 Task: Research Airbnb properties in Phetchabun, Thailand from 12th  December, 2023 to 15th December, 2023 for 3 adults. Place can be entire room with 2 bedrooms having 3 beds and 1 bathroom. Property type can be flat.
Action: Mouse moved to (448, 245)
Screenshot: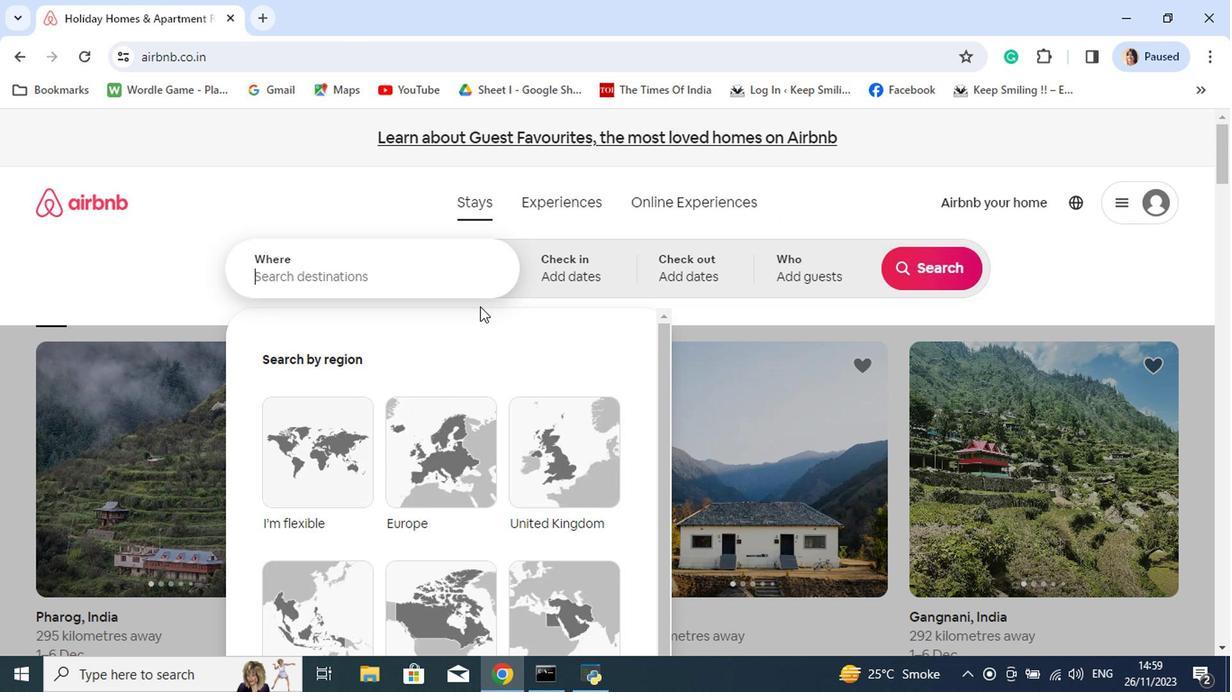 
Action: Mouse pressed left at (448, 245)
Screenshot: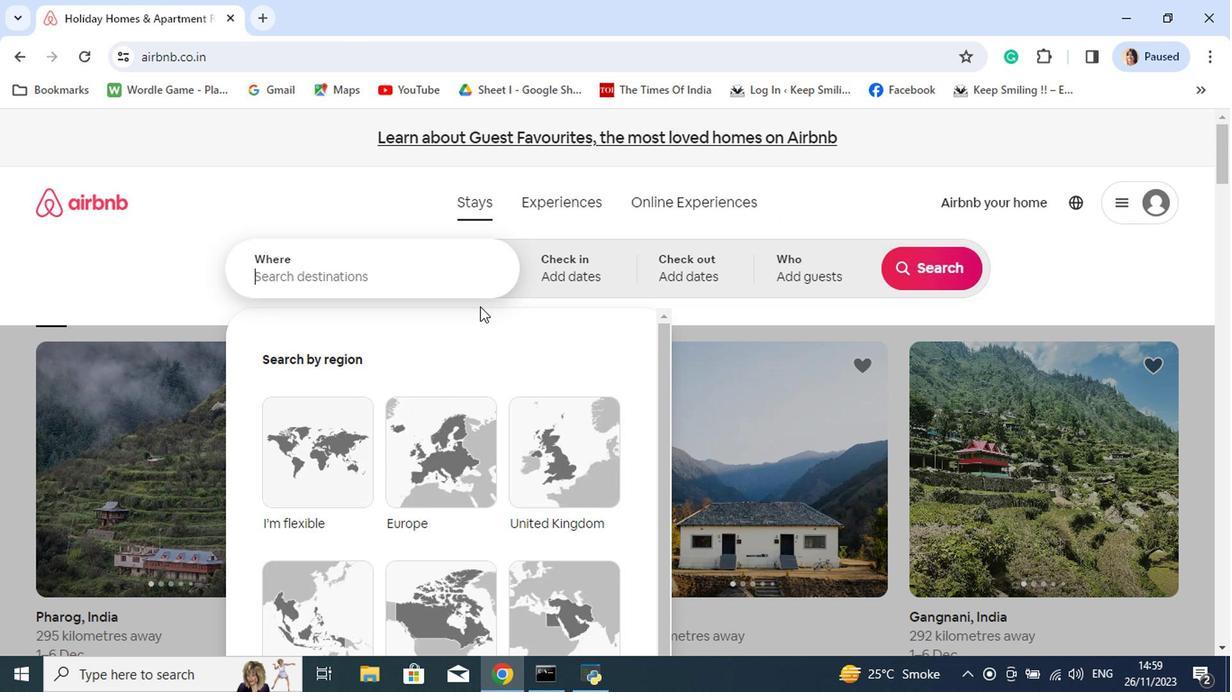 
Action: Mouse moved to (442, 319)
Screenshot: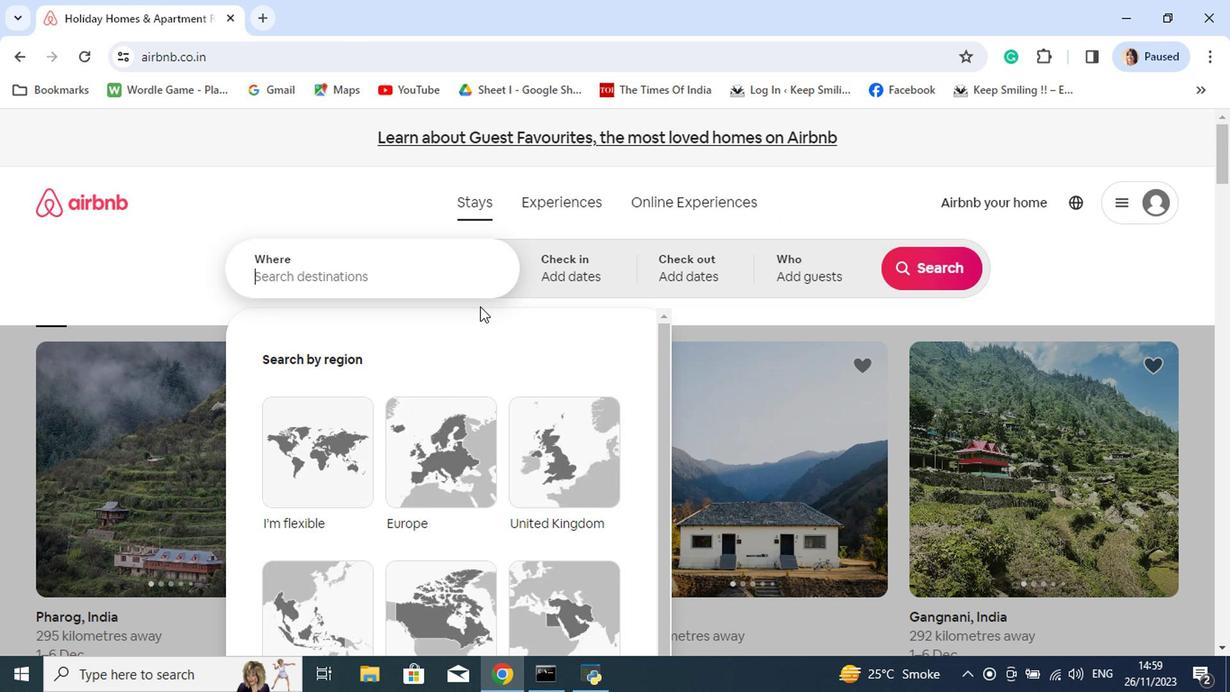 
Action: Key pressed <Key.shift_r>Phet
Screenshot: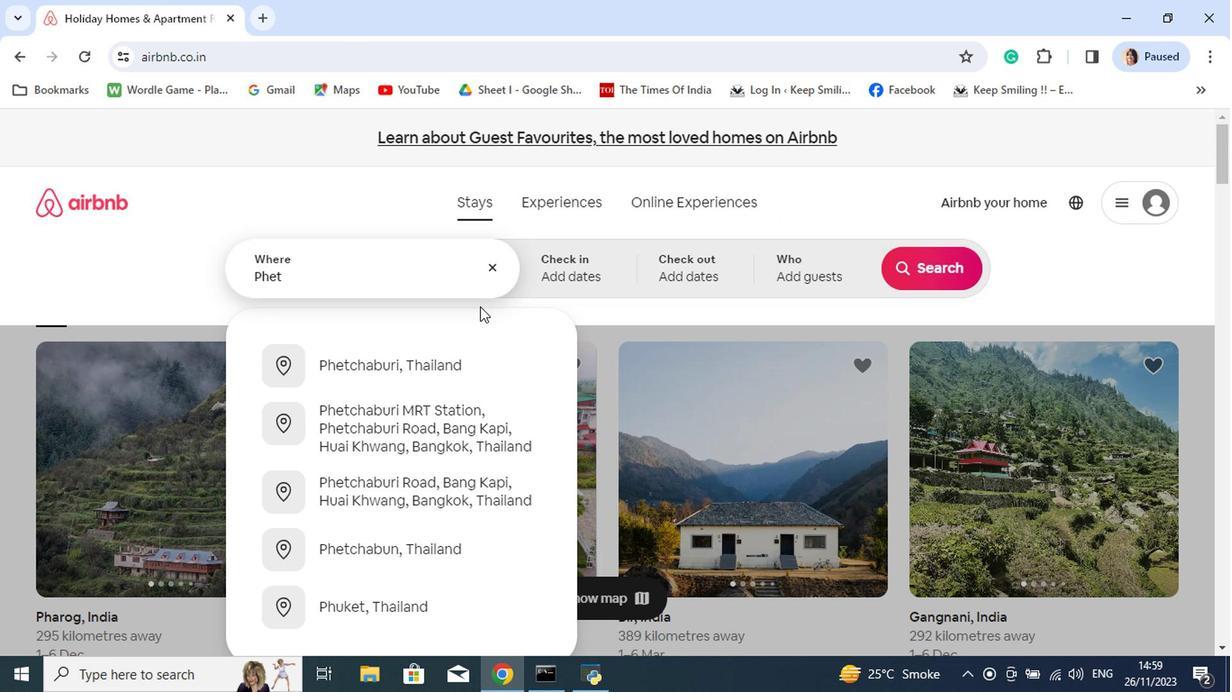 
Action: Mouse moved to (392, 489)
Screenshot: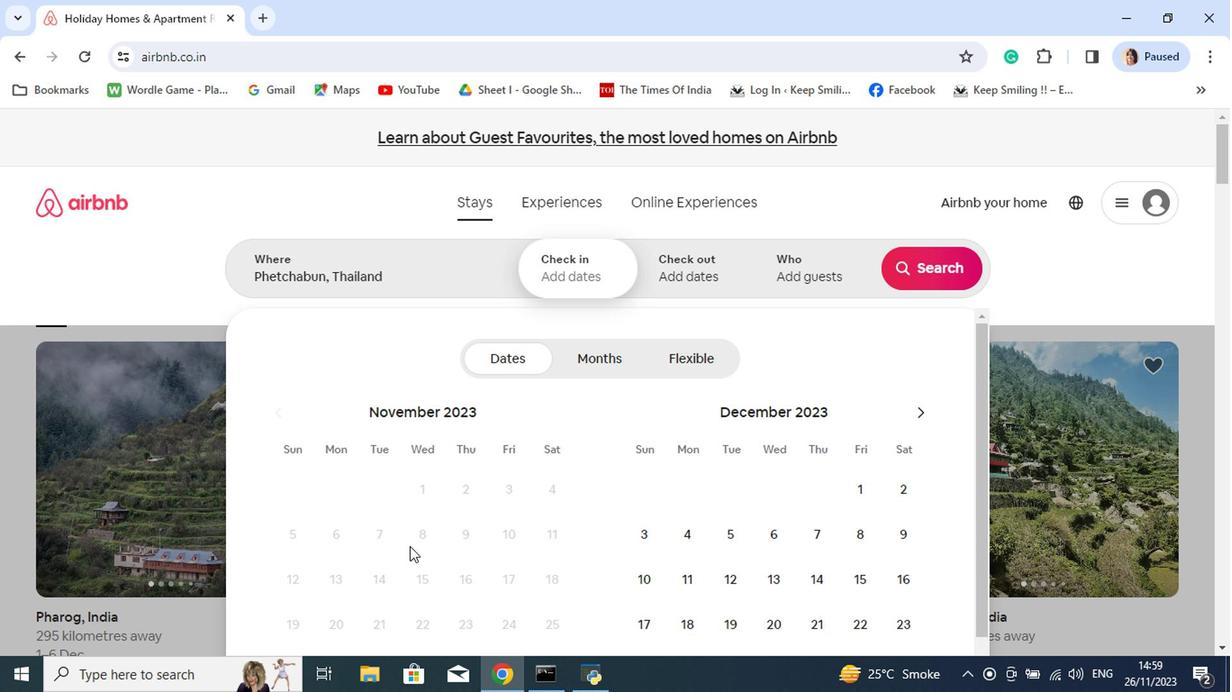 
Action: Mouse pressed left at (392, 489)
Screenshot: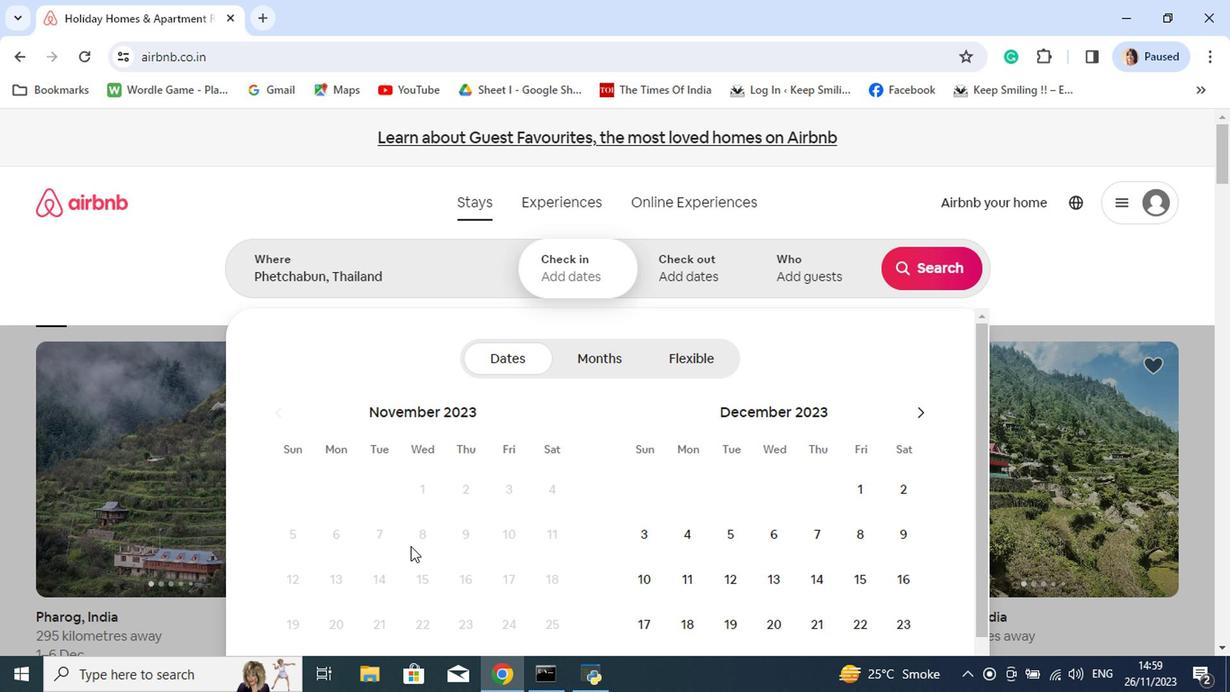
Action: Mouse moved to (620, 520)
Screenshot: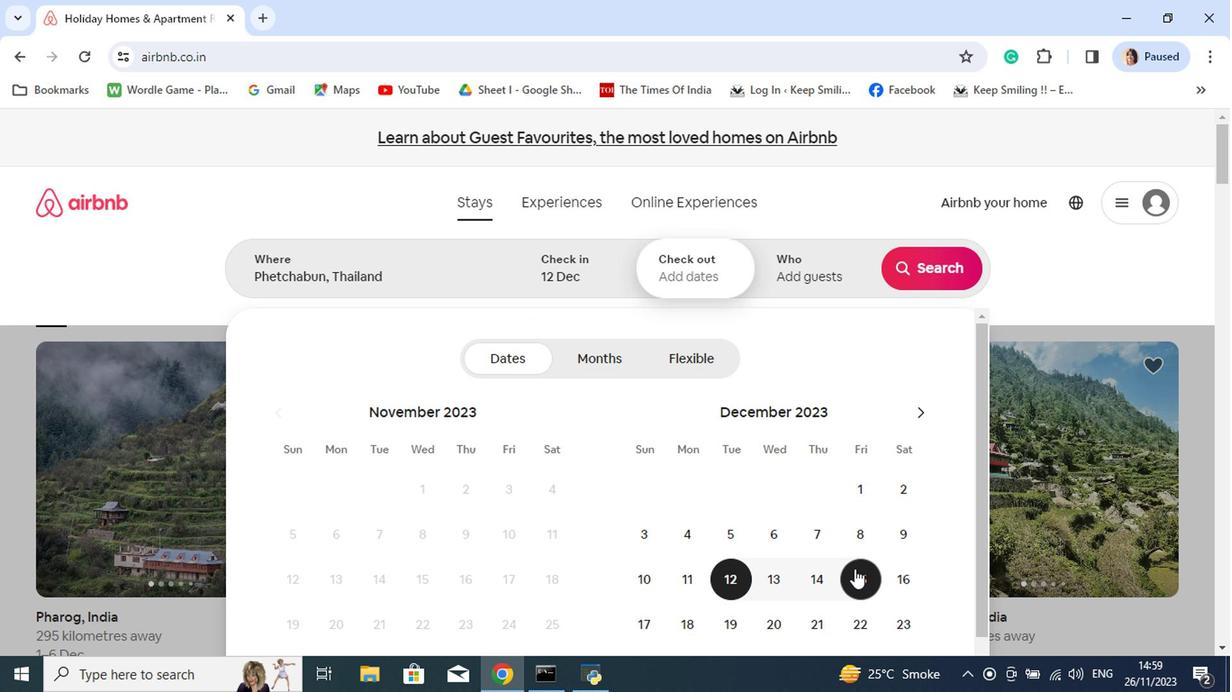 
Action: Mouse pressed left at (620, 520)
Screenshot: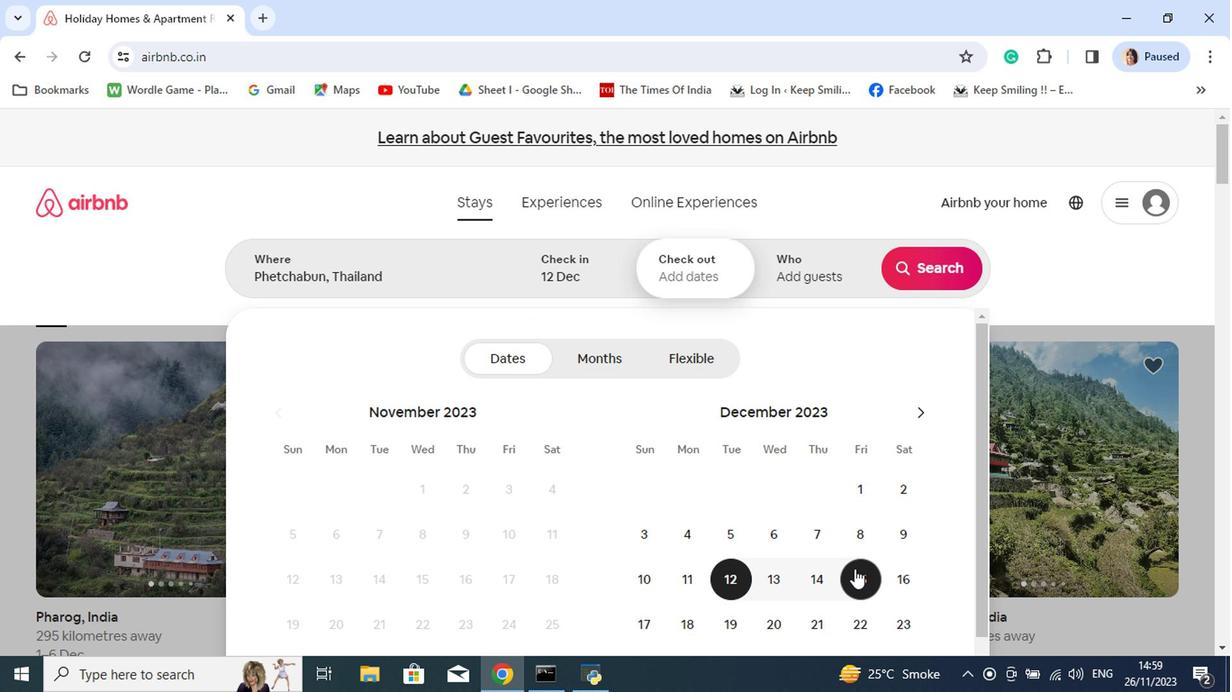 
Action: Mouse moved to (709, 505)
Screenshot: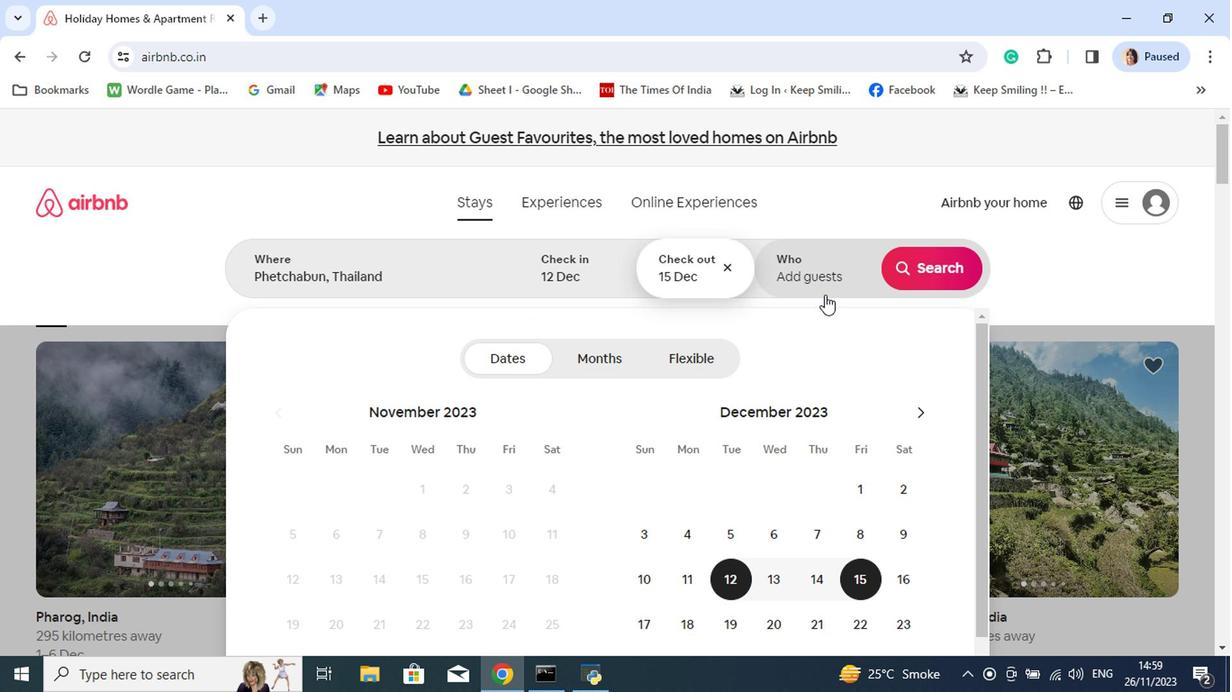
Action: Mouse pressed left at (709, 505)
Screenshot: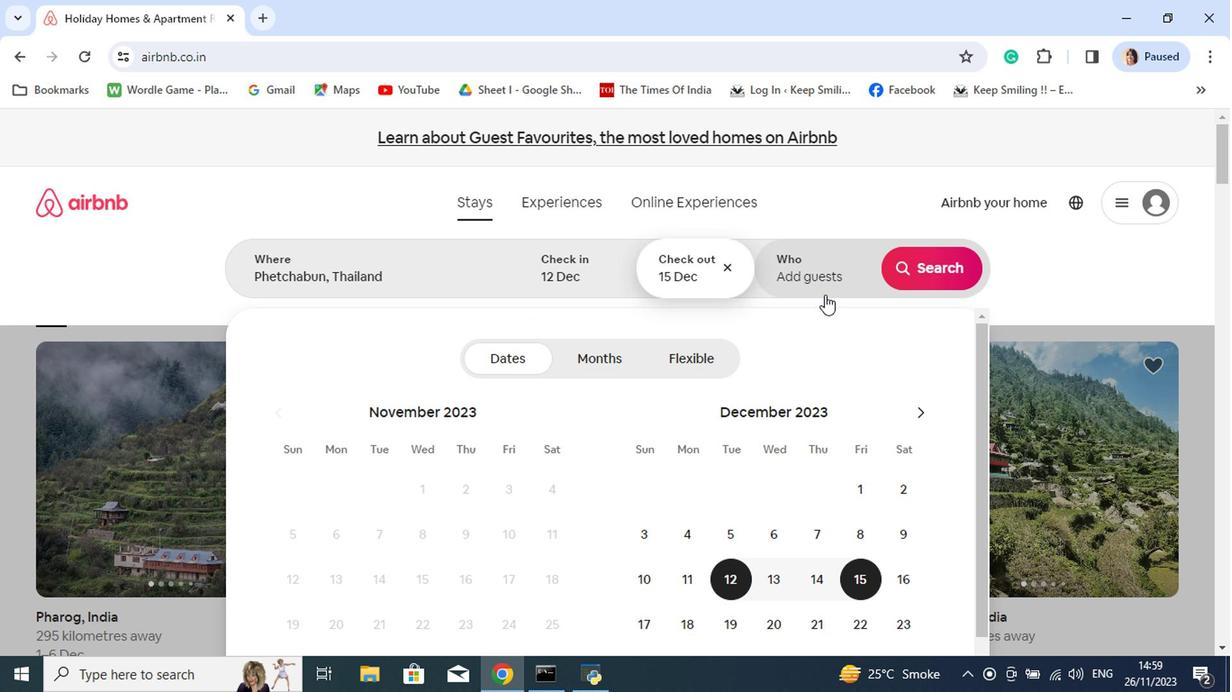 
Action: Mouse moved to (678, 290)
Screenshot: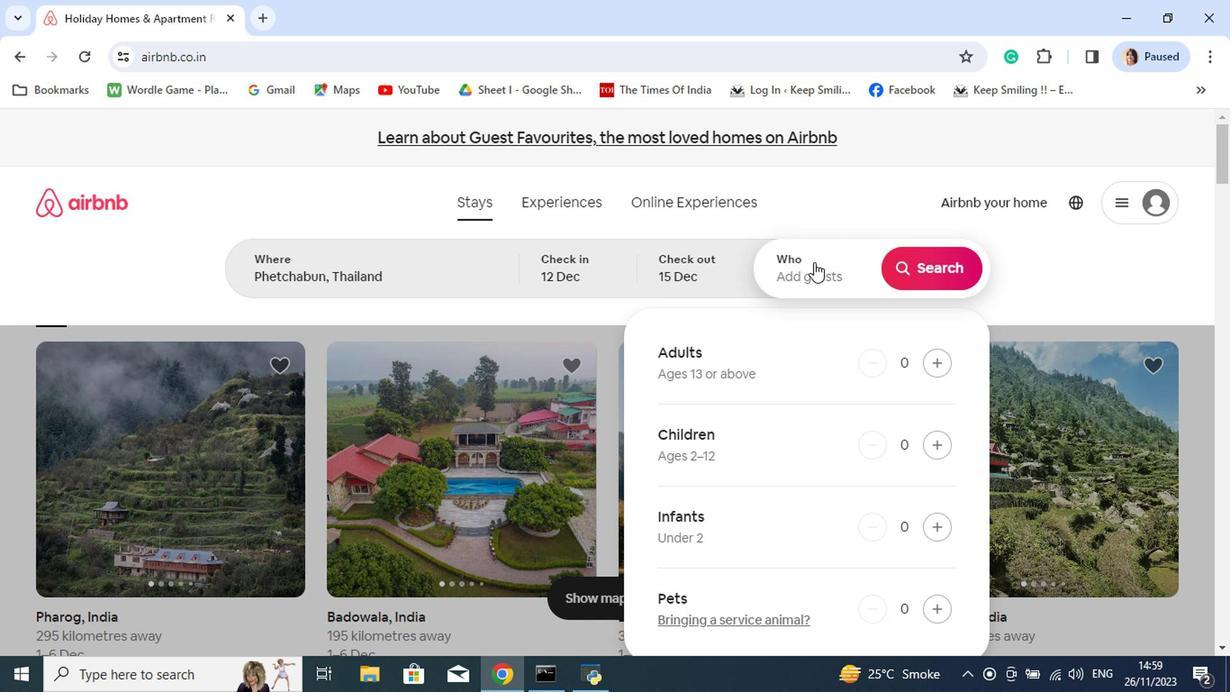 
Action: Mouse pressed left at (678, 290)
Screenshot: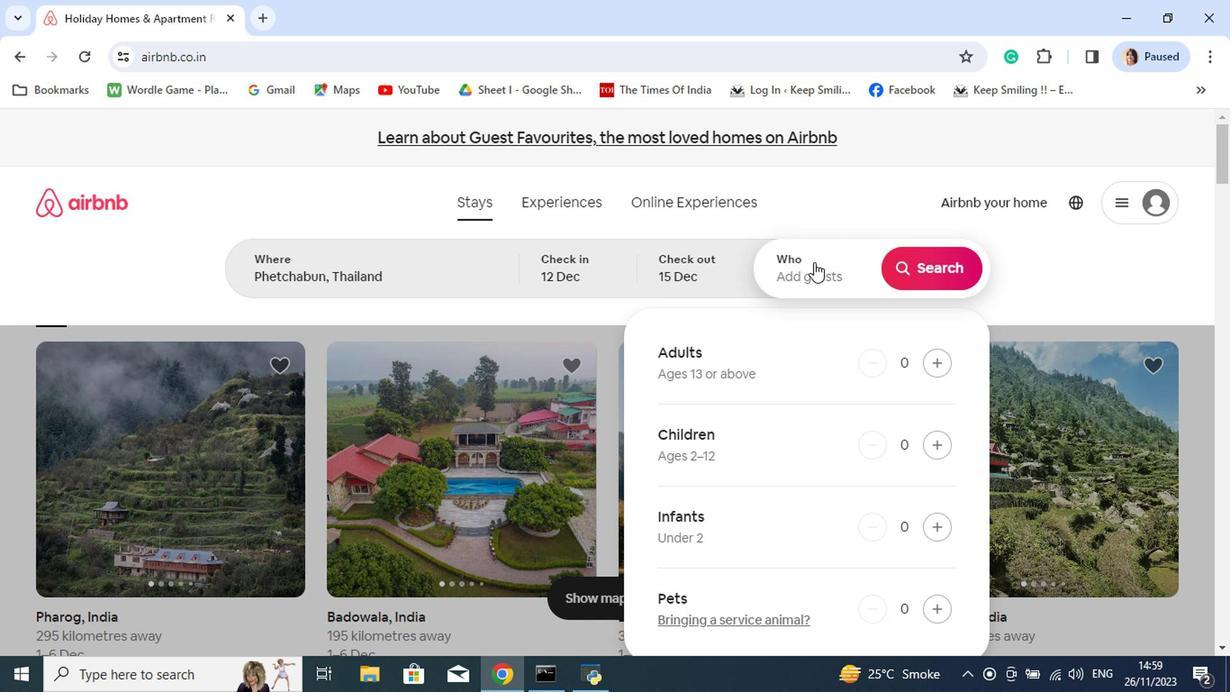 
Action: Mouse moved to (767, 361)
Screenshot: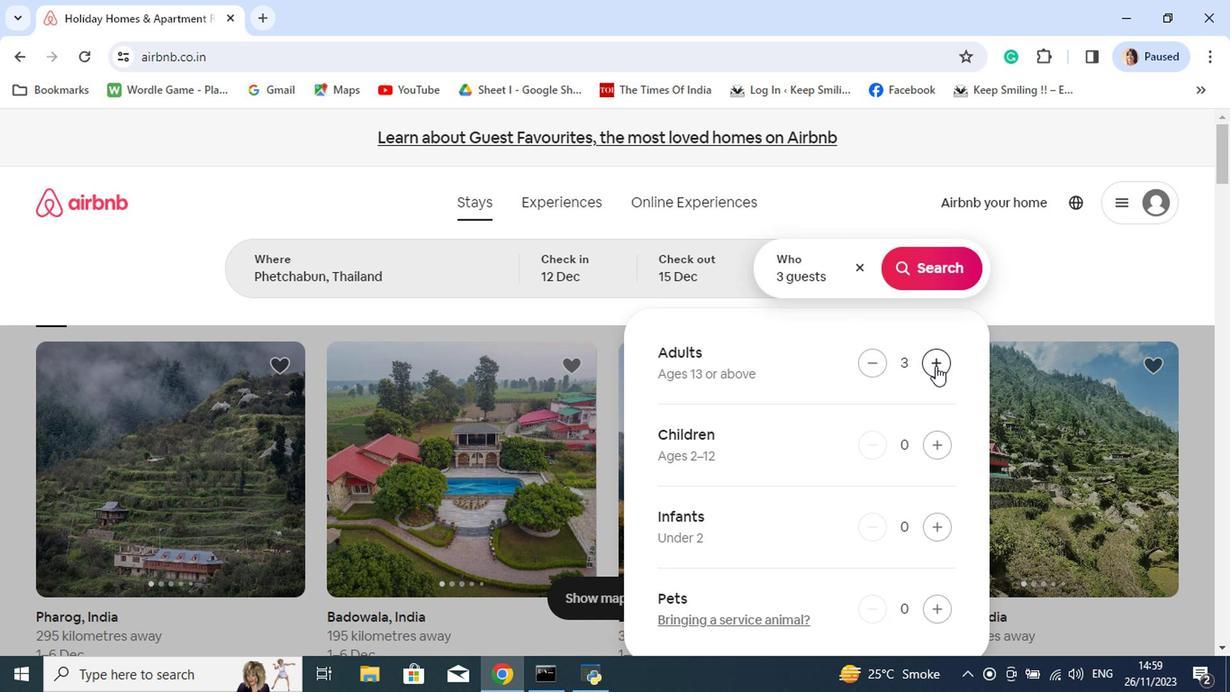 
Action: Mouse pressed left at (767, 361)
Screenshot: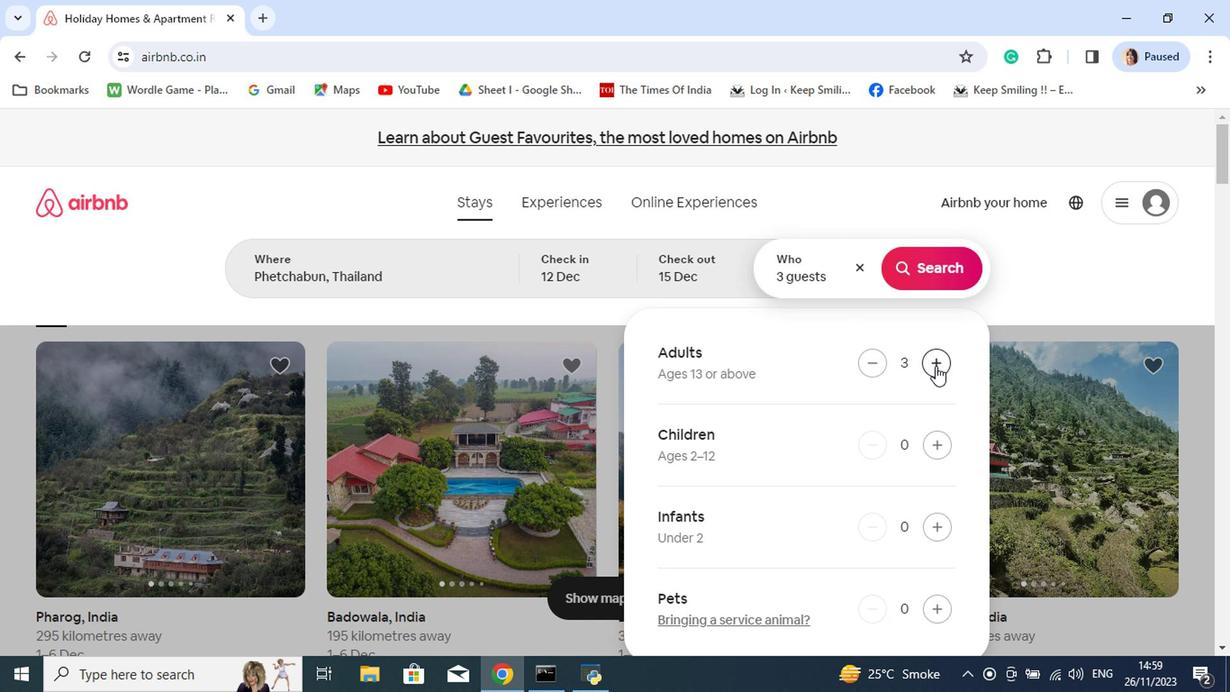 
Action: Mouse pressed left at (767, 361)
Screenshot: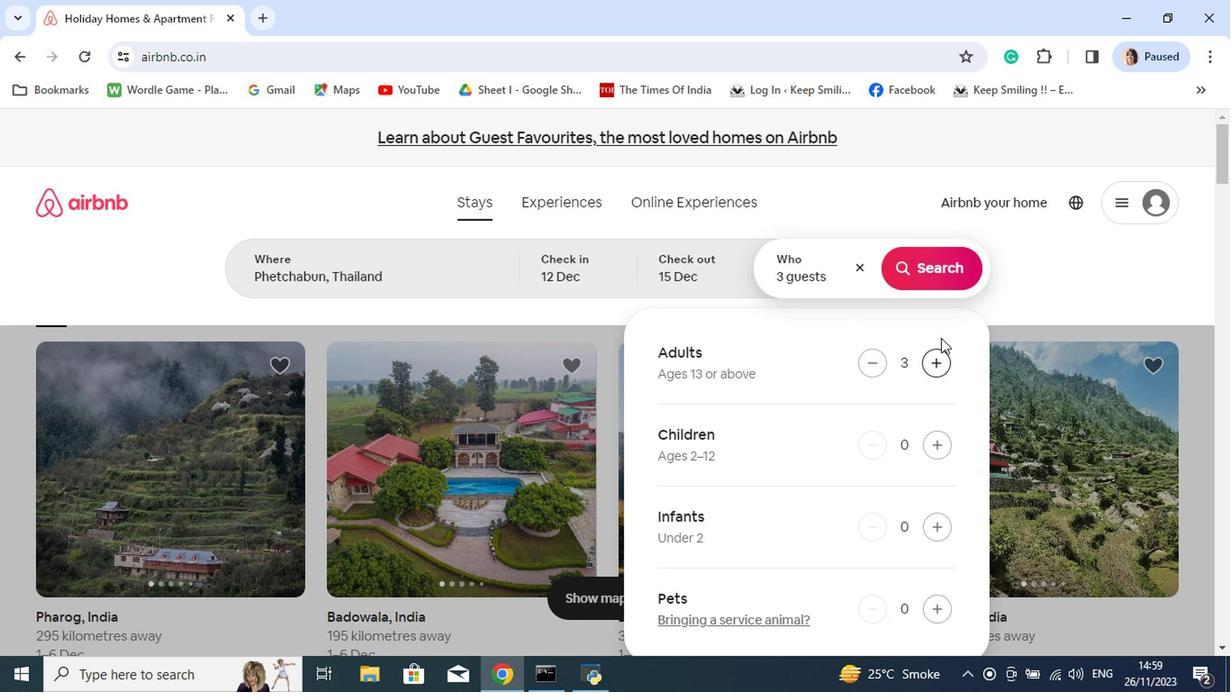 
Action: Mouse pressed left at (767, 361)
Screenshot: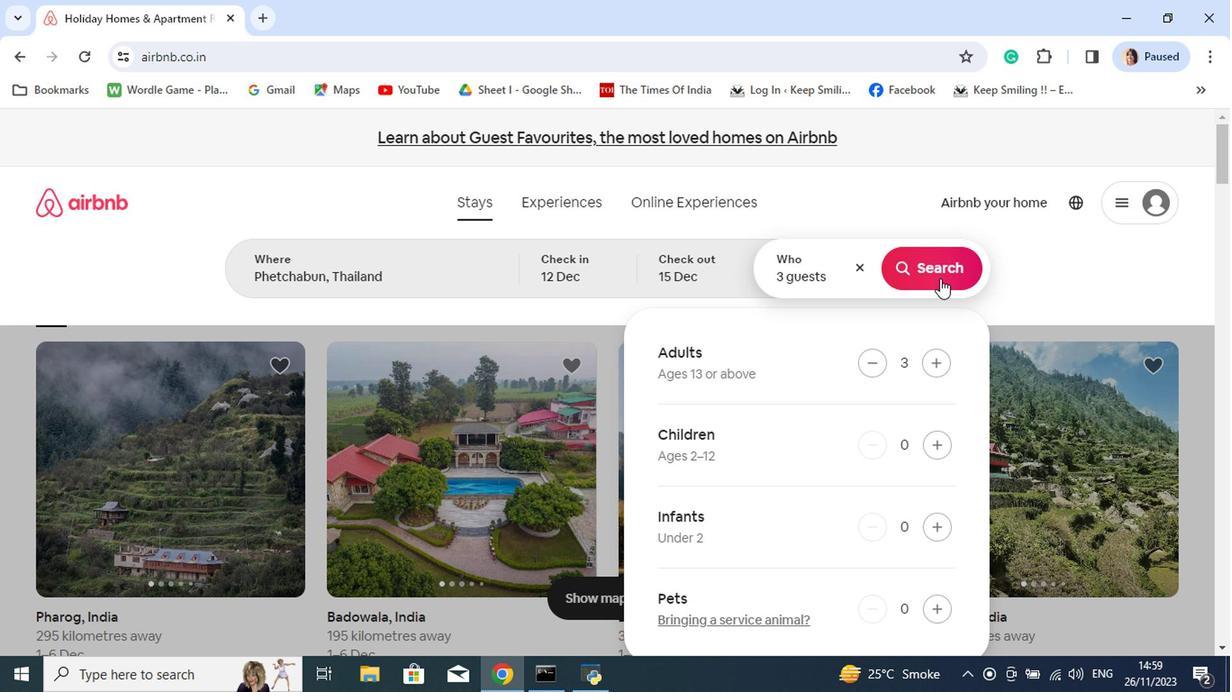 
Action: Mouse moved to (770, 299)
Screenshot: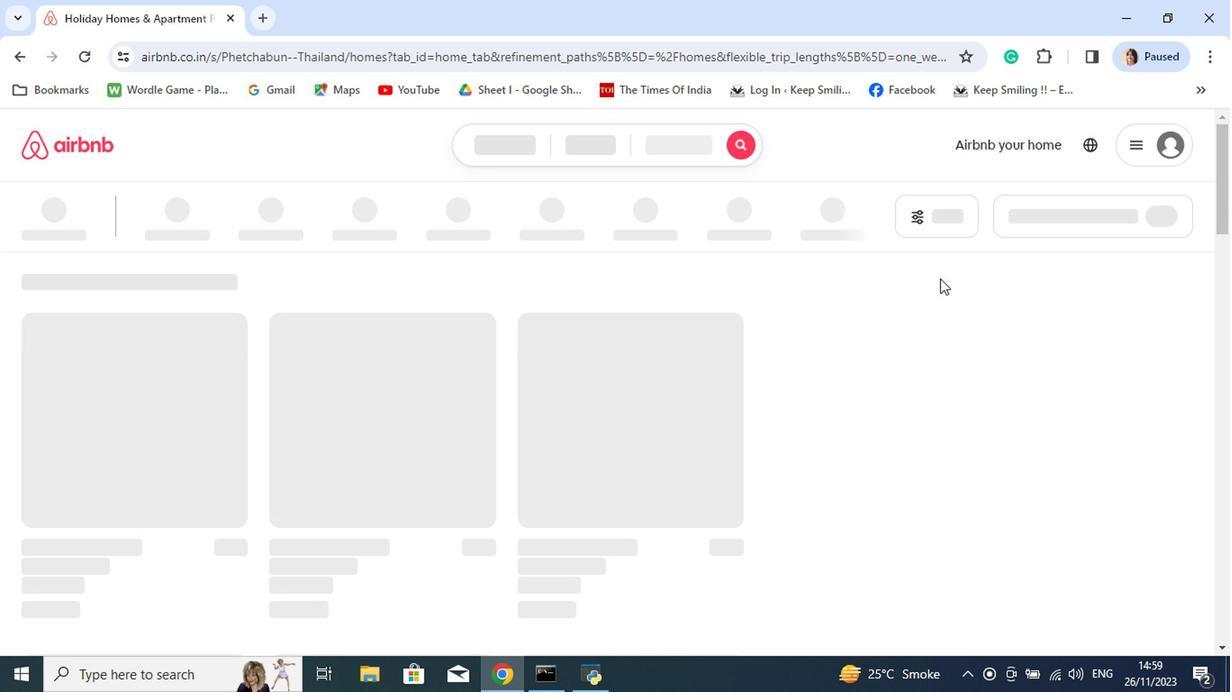
Action: Mouse pressed left at (770, 299)
Screenshot: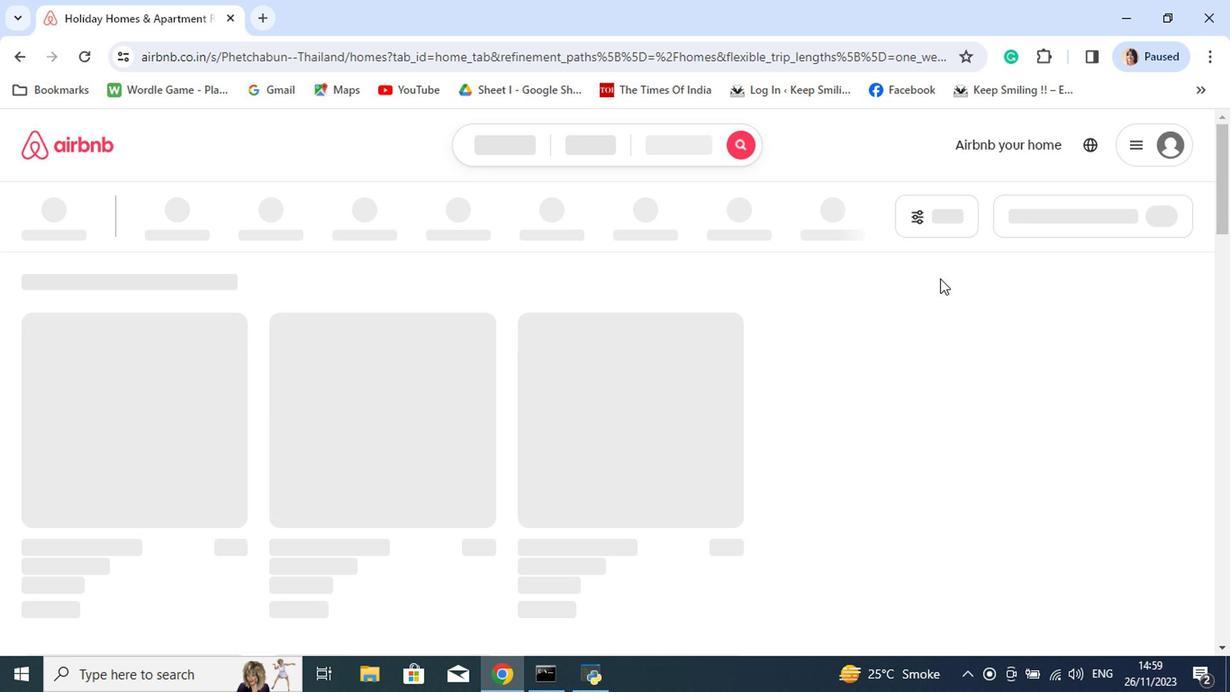 
Action: Mouse moved to (781, 258)
Screenshot: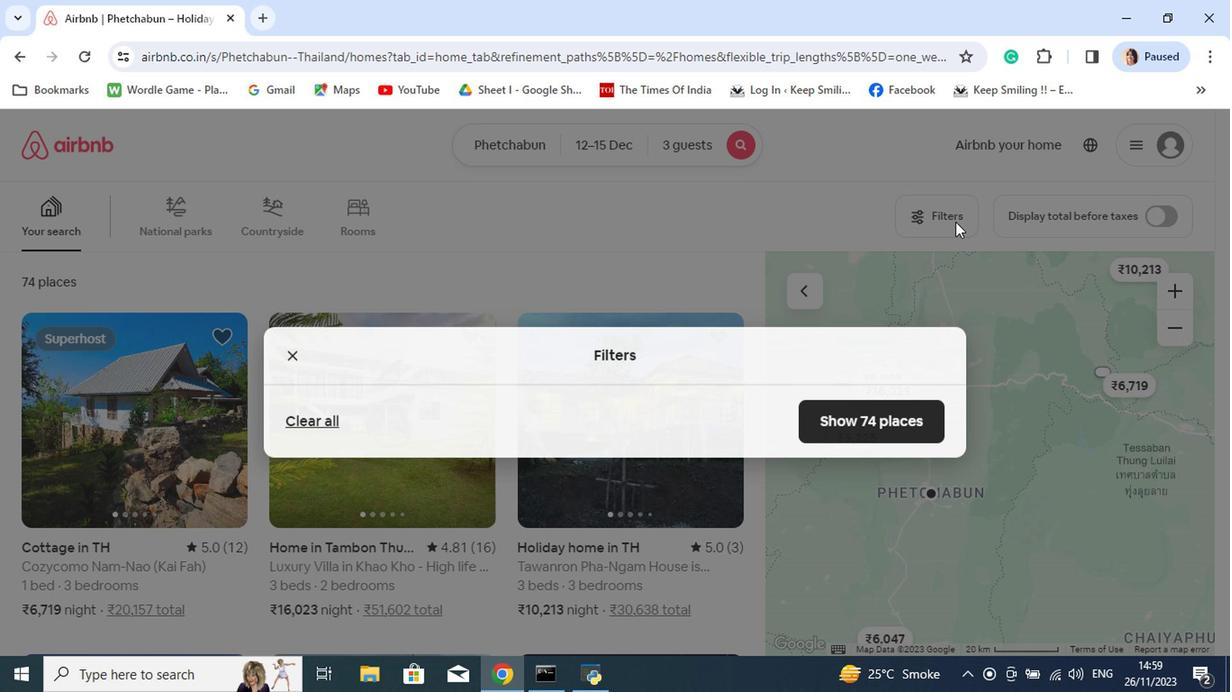 
Action: Mouse pressed left at (781, 258)
Screenshot: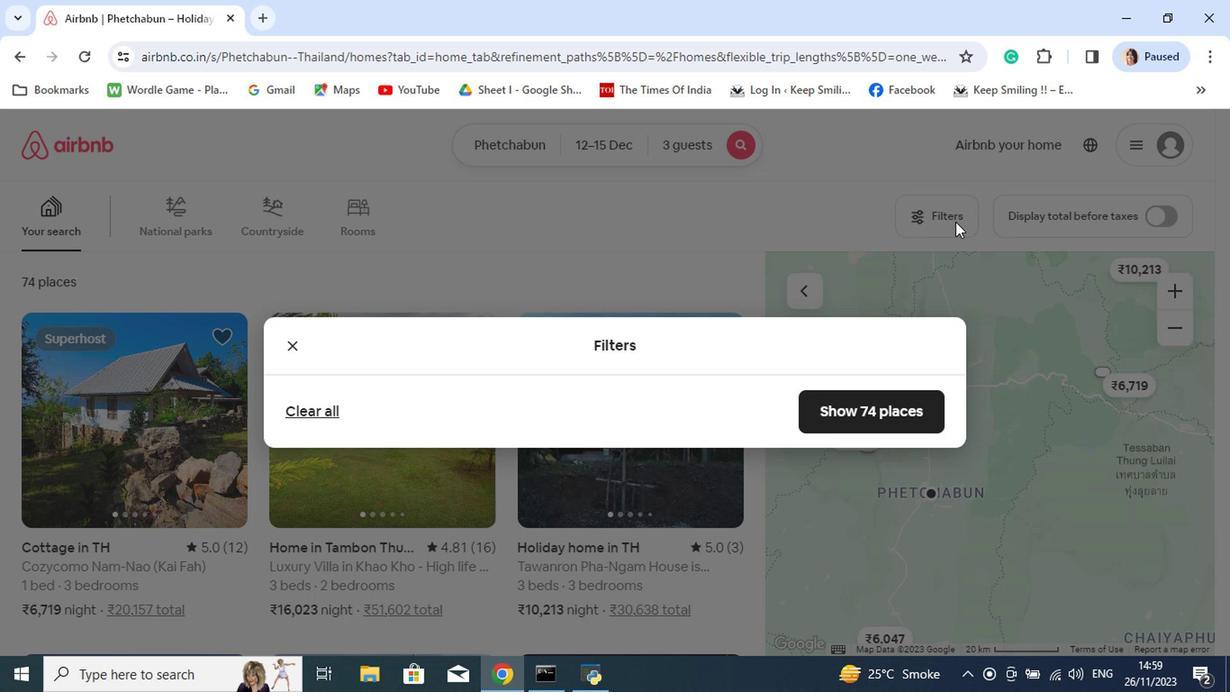 
Action: Mouse moved to (781, 258)
Screenshot: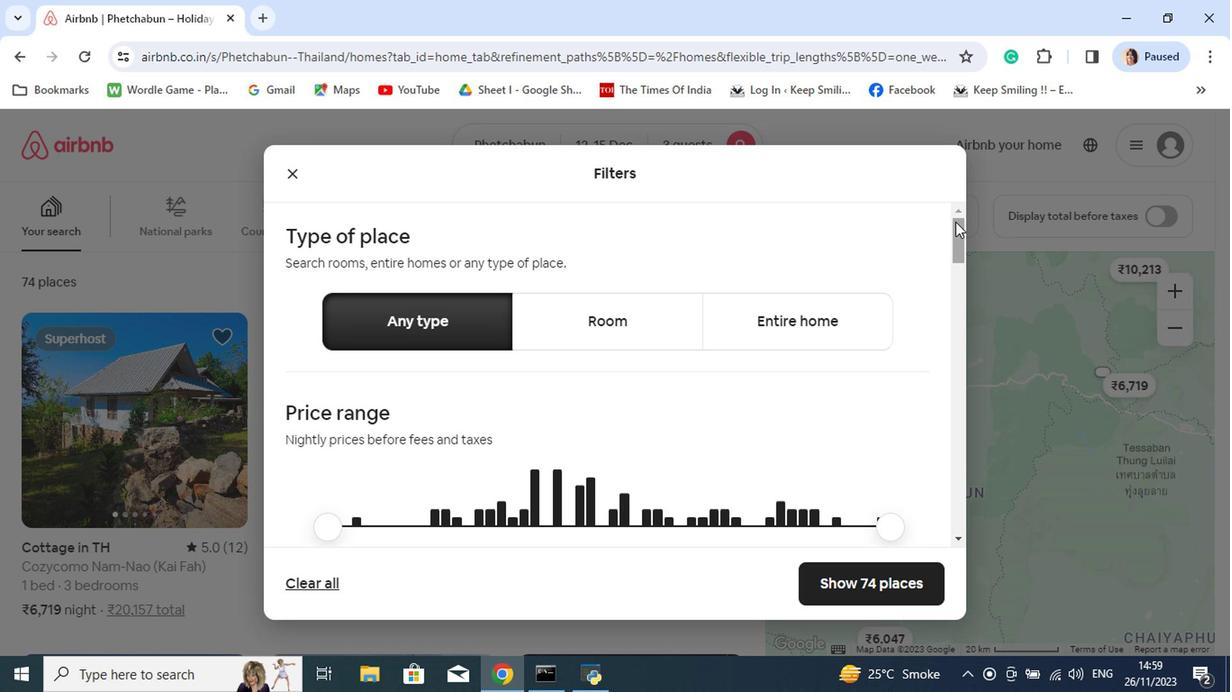 
Action: Mouse pressed left at (781, 258)
Screenshot: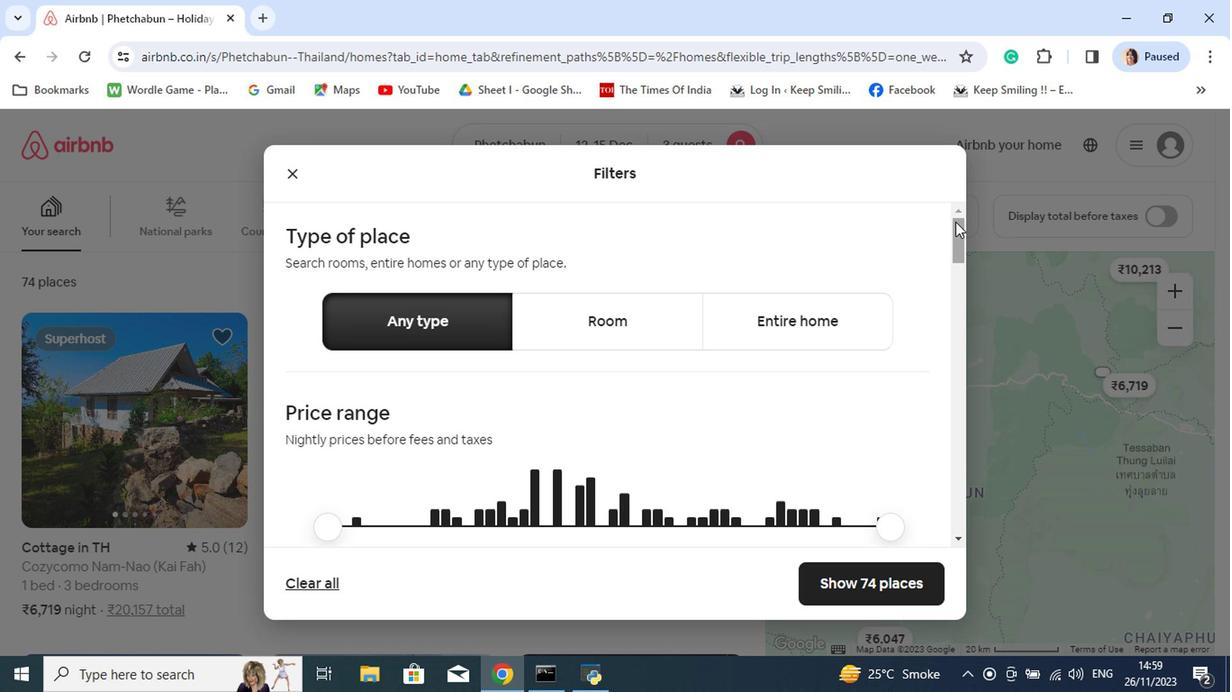 
Action: Mouse moved to (789, 262)
Screenshot: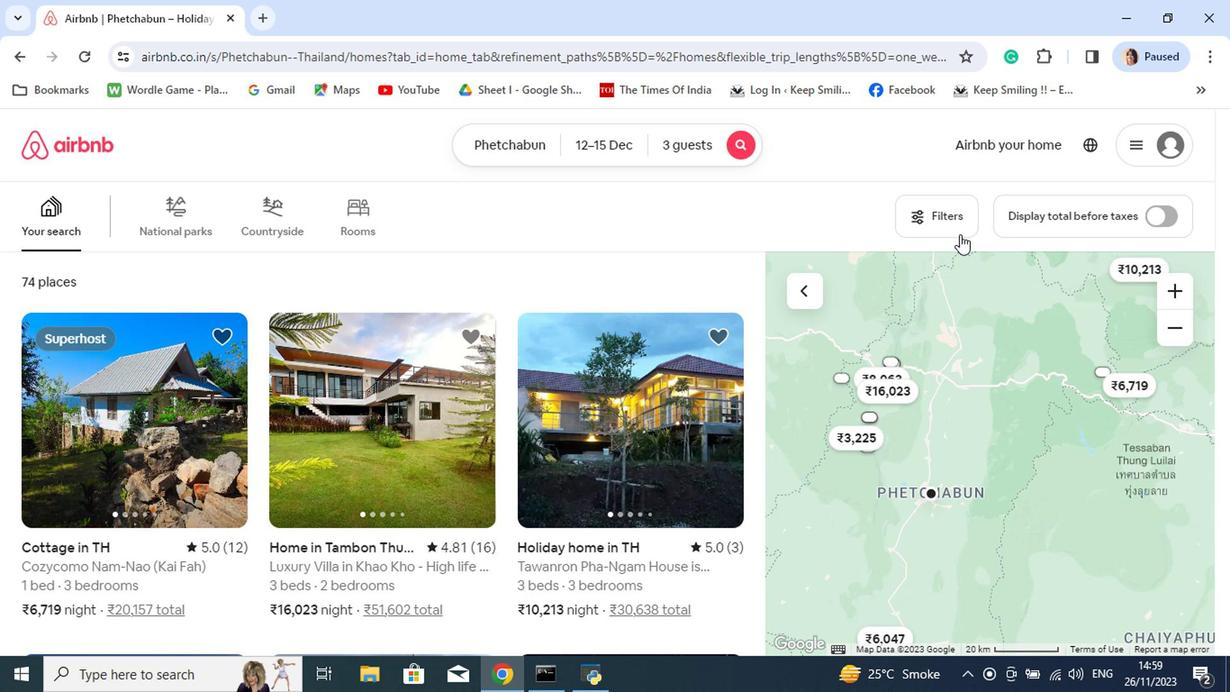 
Action: Mouse pressed left at (789, 262)
Screenshot: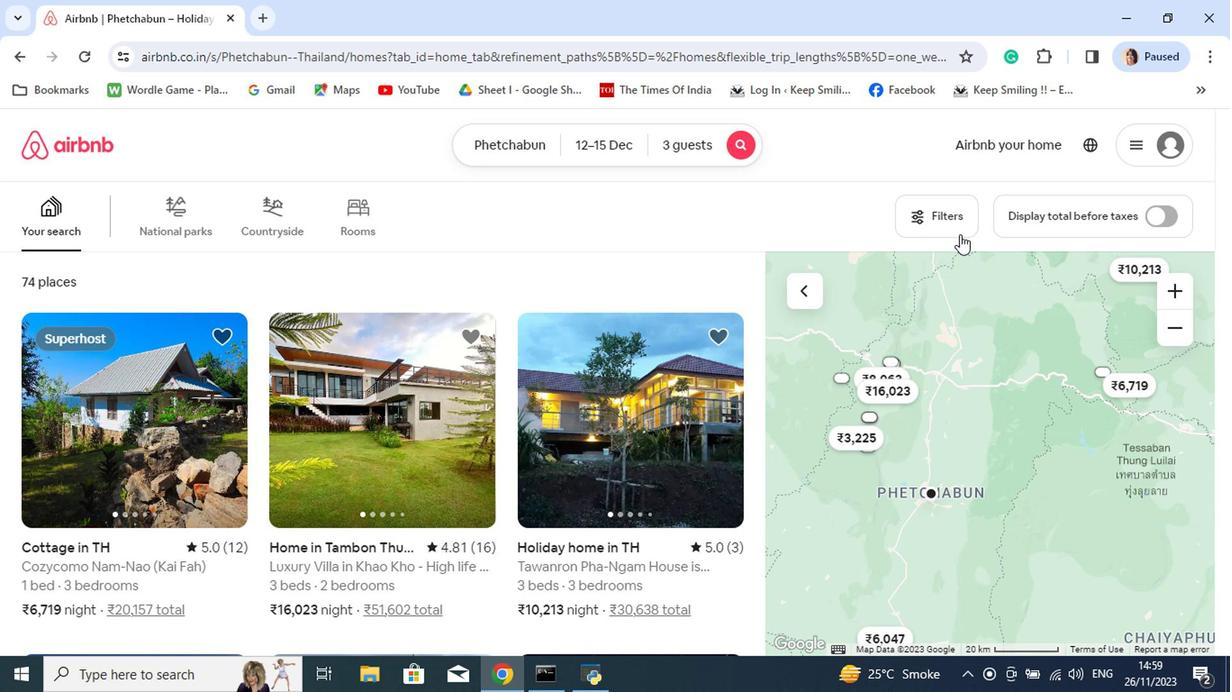 
Action: Mouse moved to (784, 260)
Screenshot: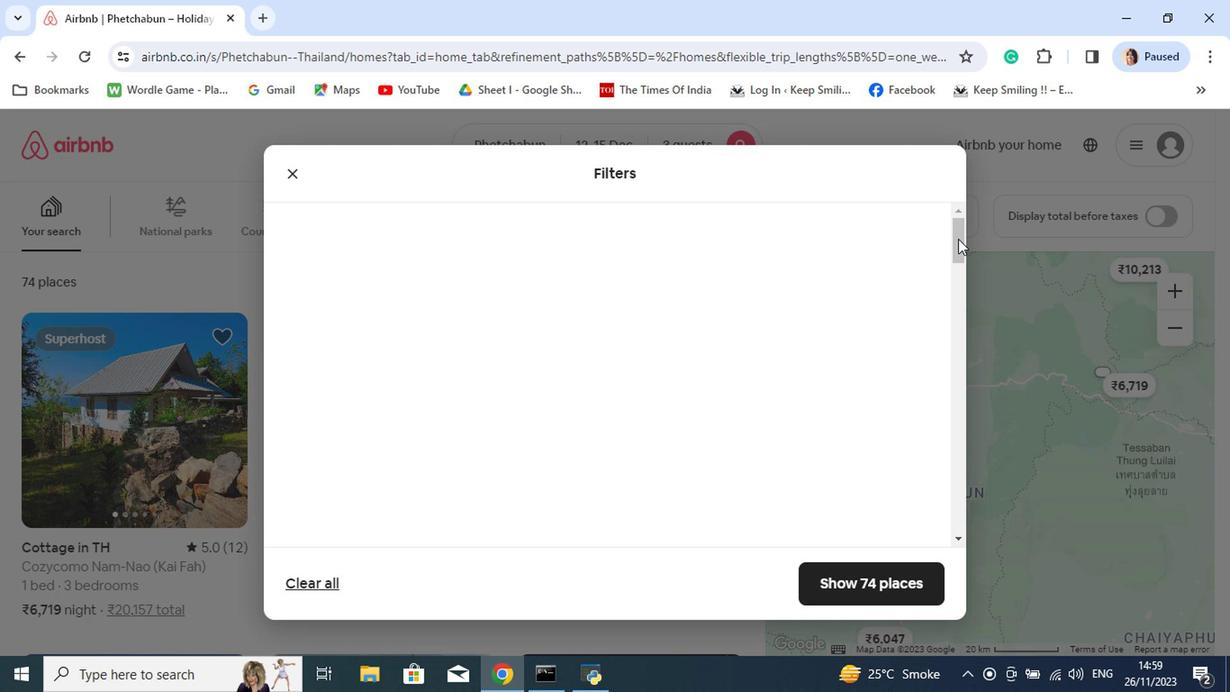 
Action: Mouse pressed left at (784, 260)
Screenshot: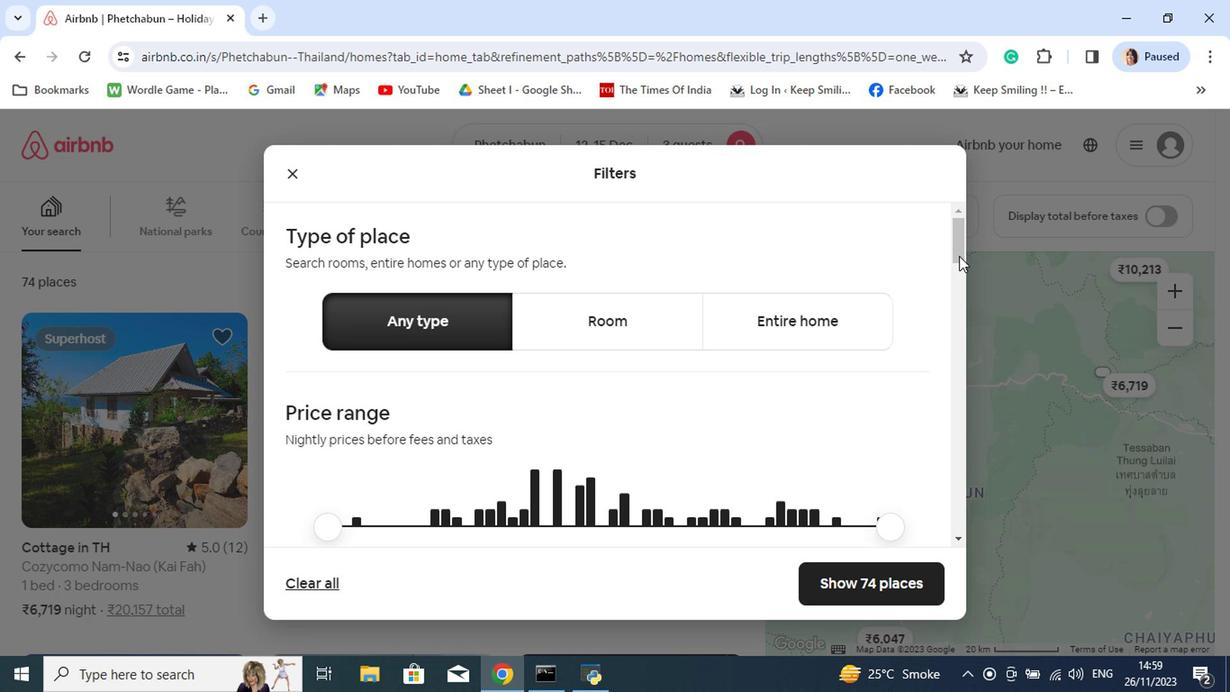 
Action: Mouse moved to (784, 283)
Screenshot: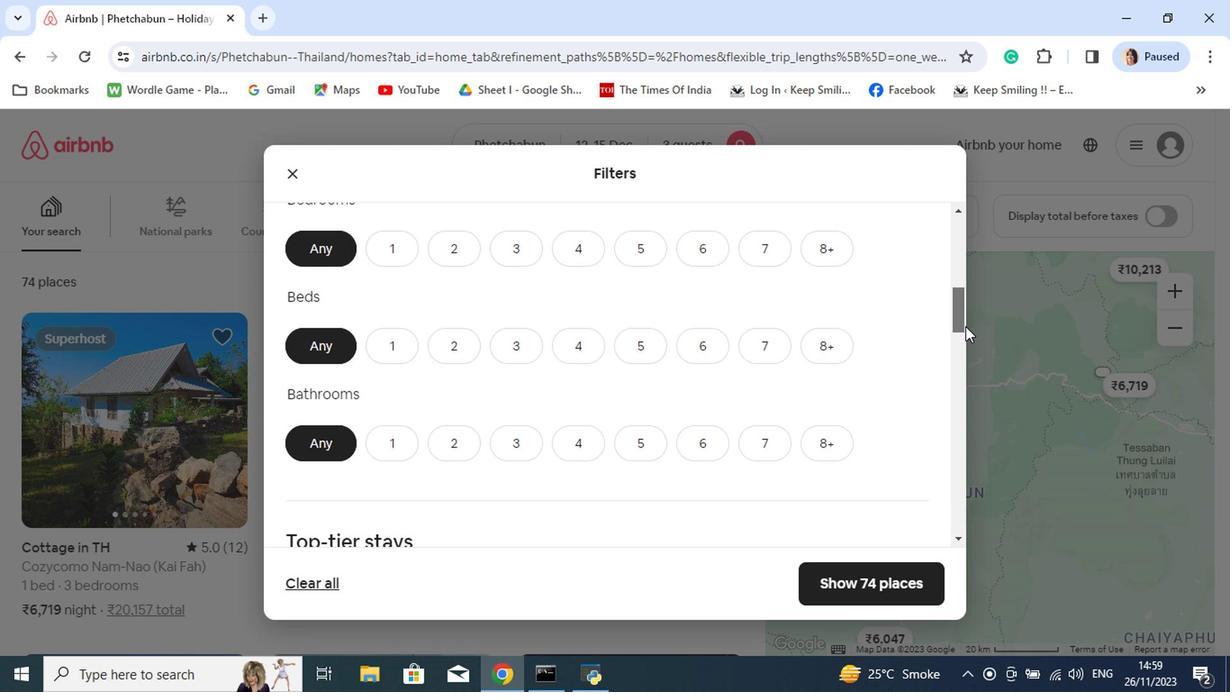 
Action: Mouse pressed left at (784, 283)
Screenshot: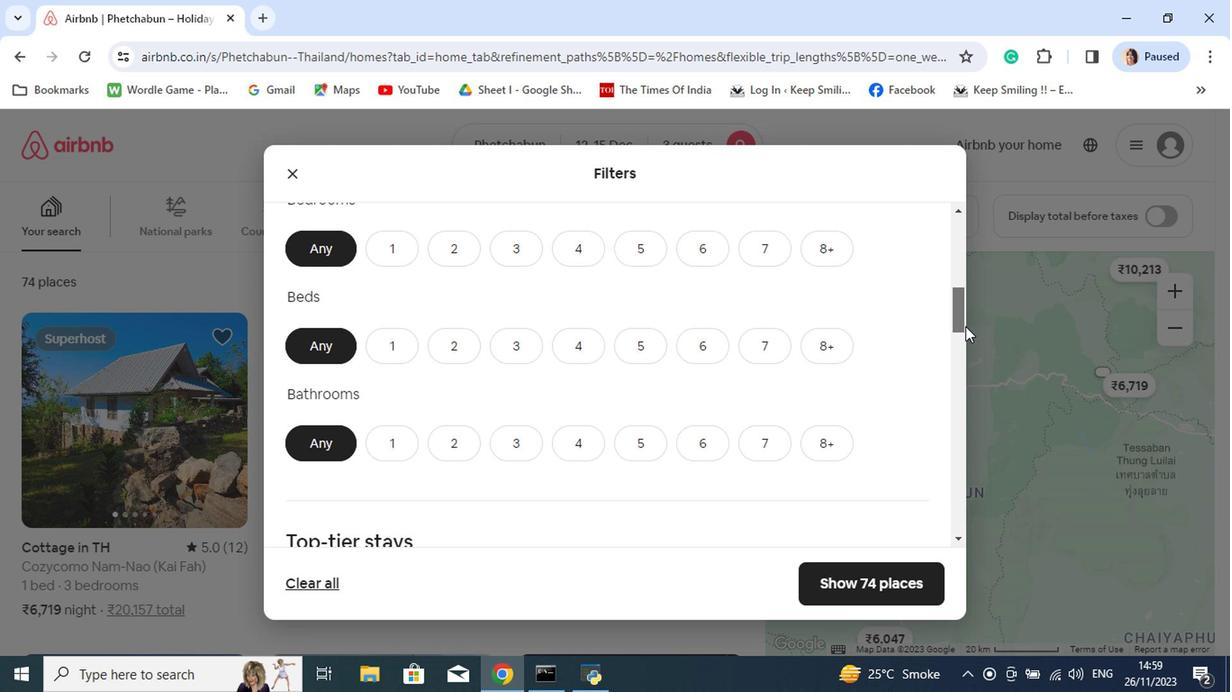 
Action: Mouse moved to (418, 277)
Screenshot: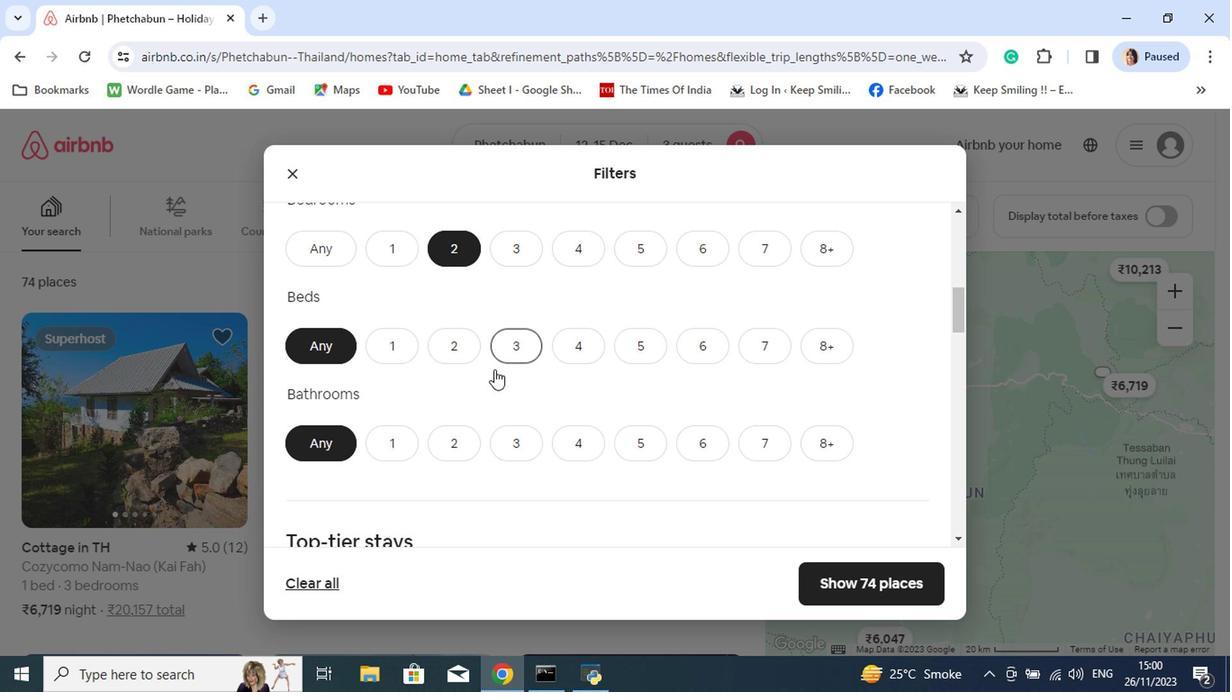 
Action: Mouse pressed left at (418, 277)
Screenshot: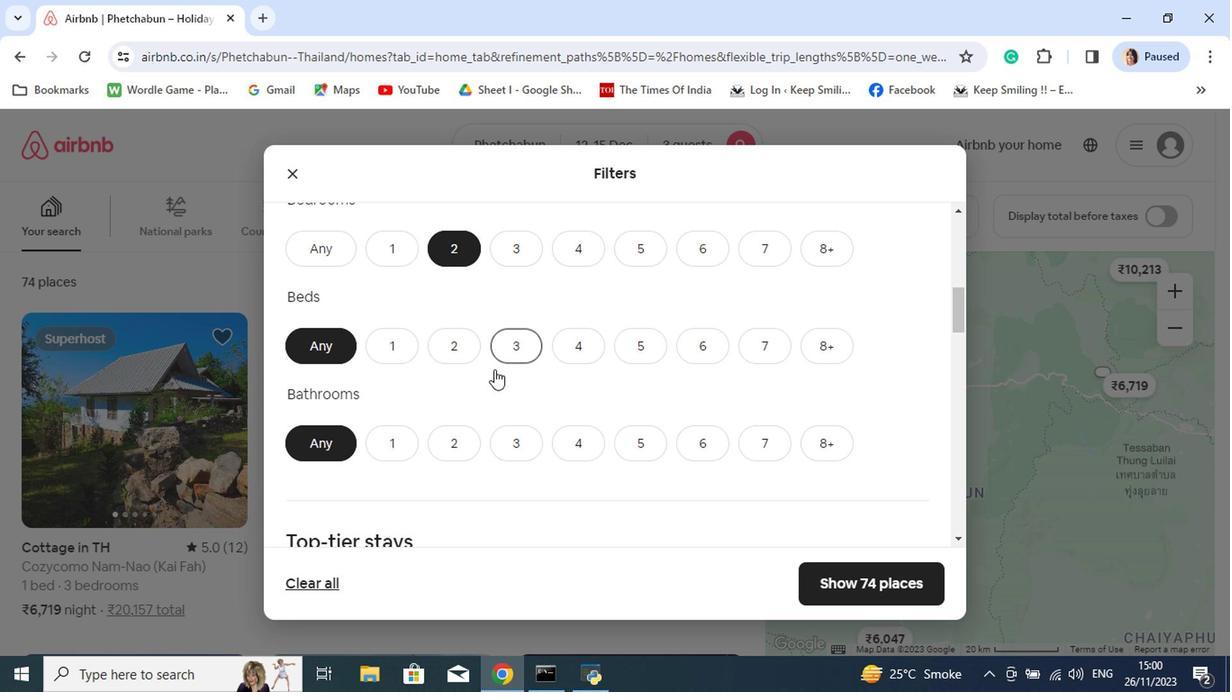 
Action: Mouse moved to (468, 346)
Screenshot: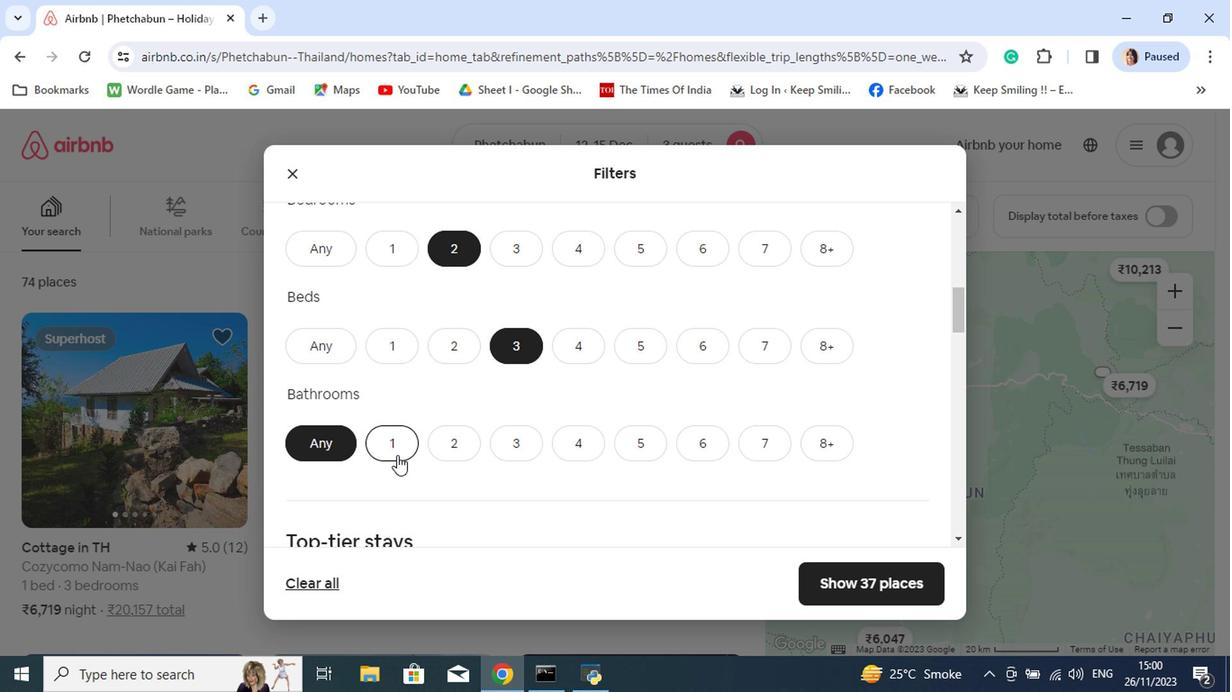
Action: Mouse pressed left at (468, 346)
Screenshot: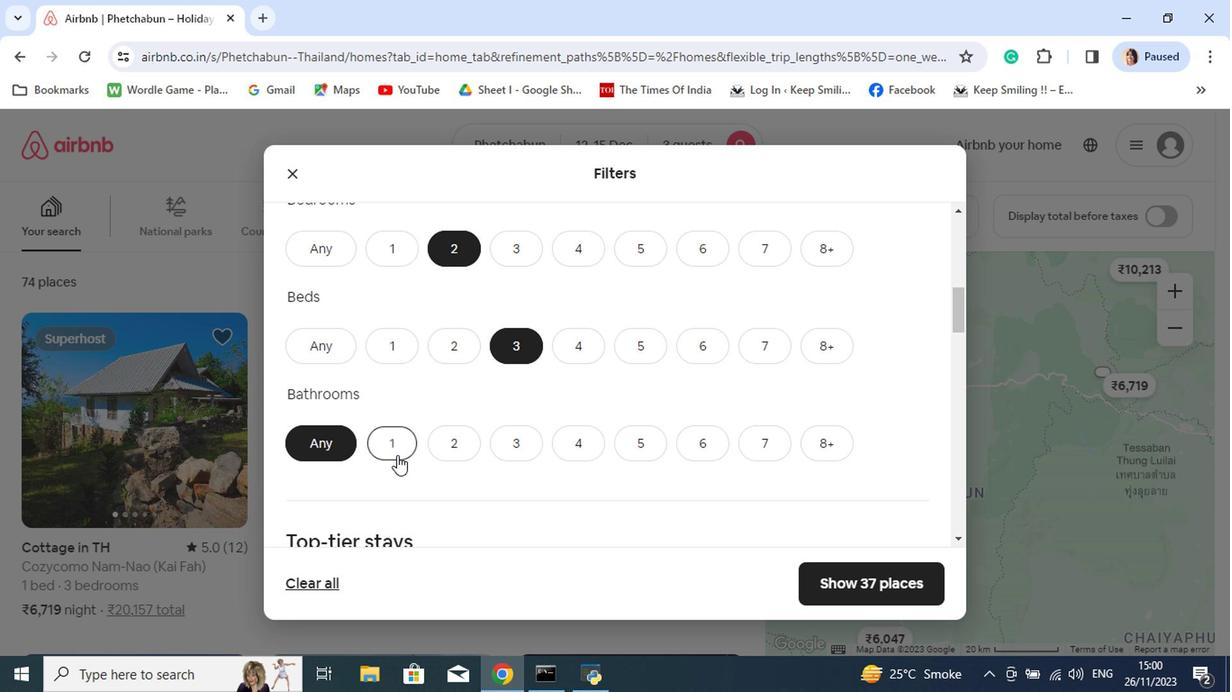 
Action: Mouse moved to (383, 425)
Screenshot: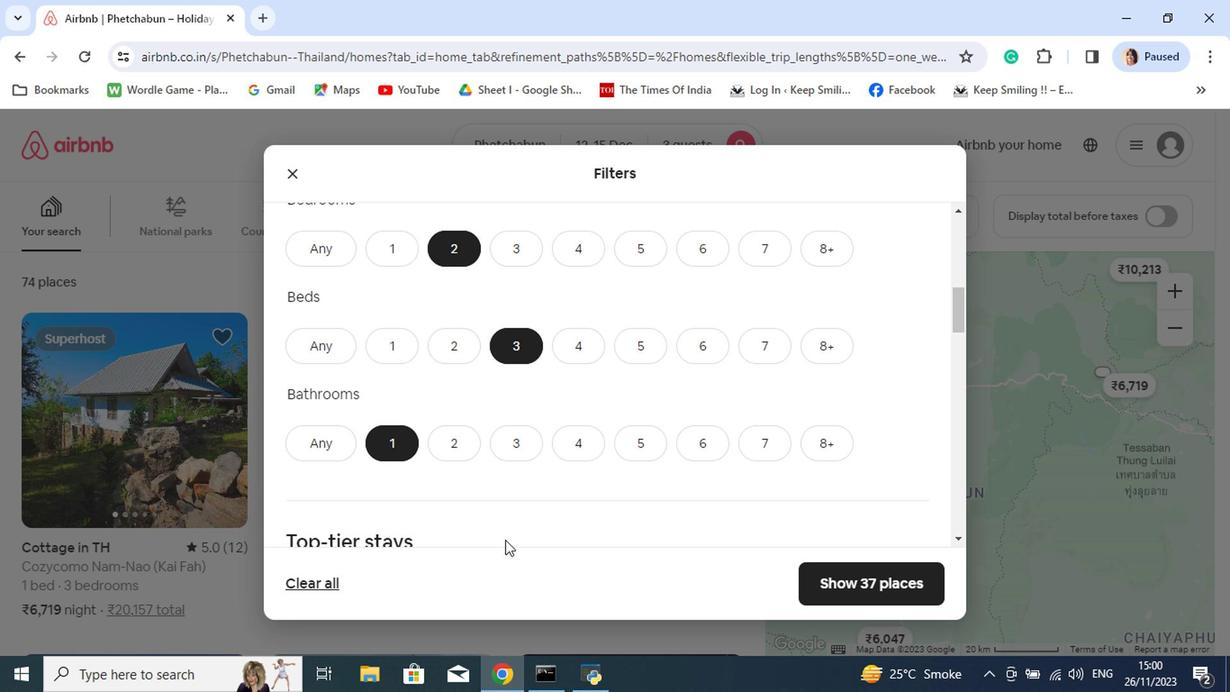 
Action: Mouse pressed left at (383, 425)
Screenshot: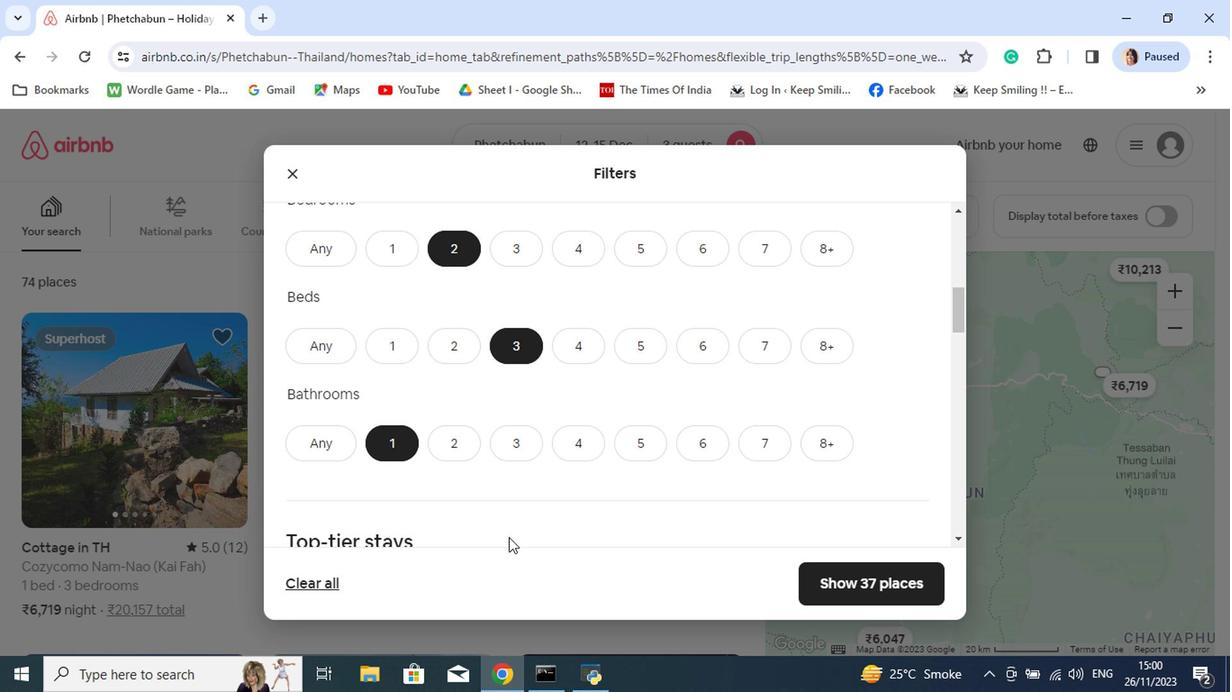 
Action: Mouse moved to (502, 462)
Screenshot: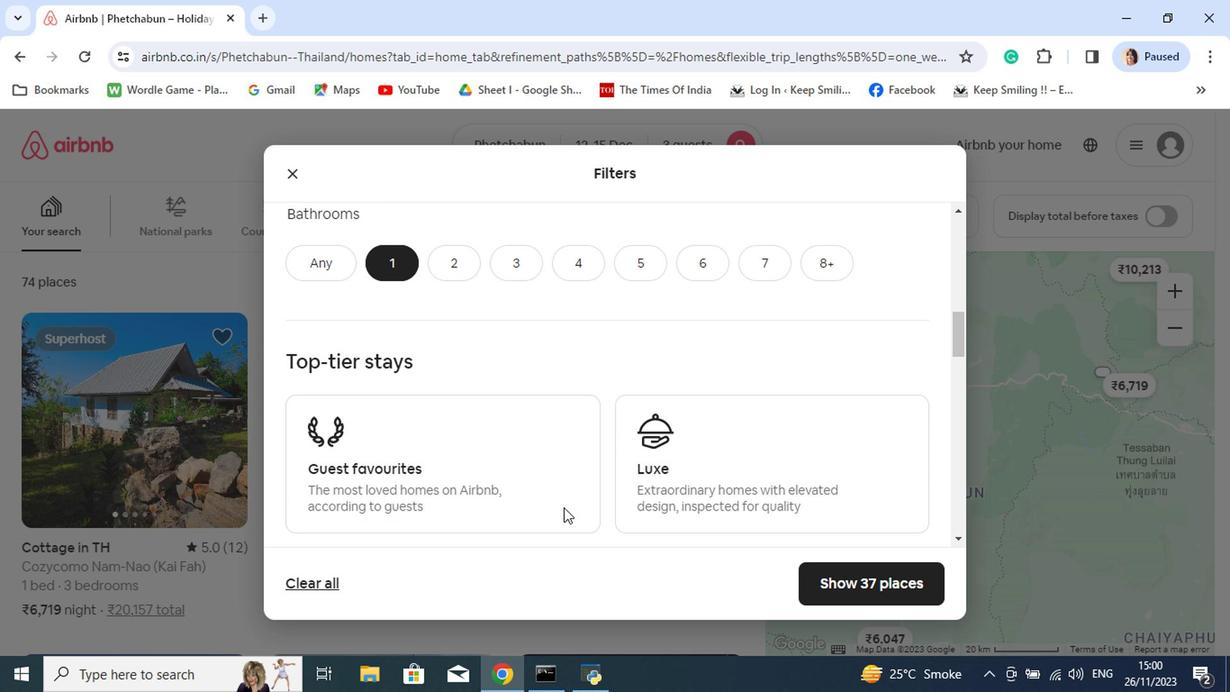 
Action: Mouse scrolled (502, 461) with delta (0, 0)
Screenshot: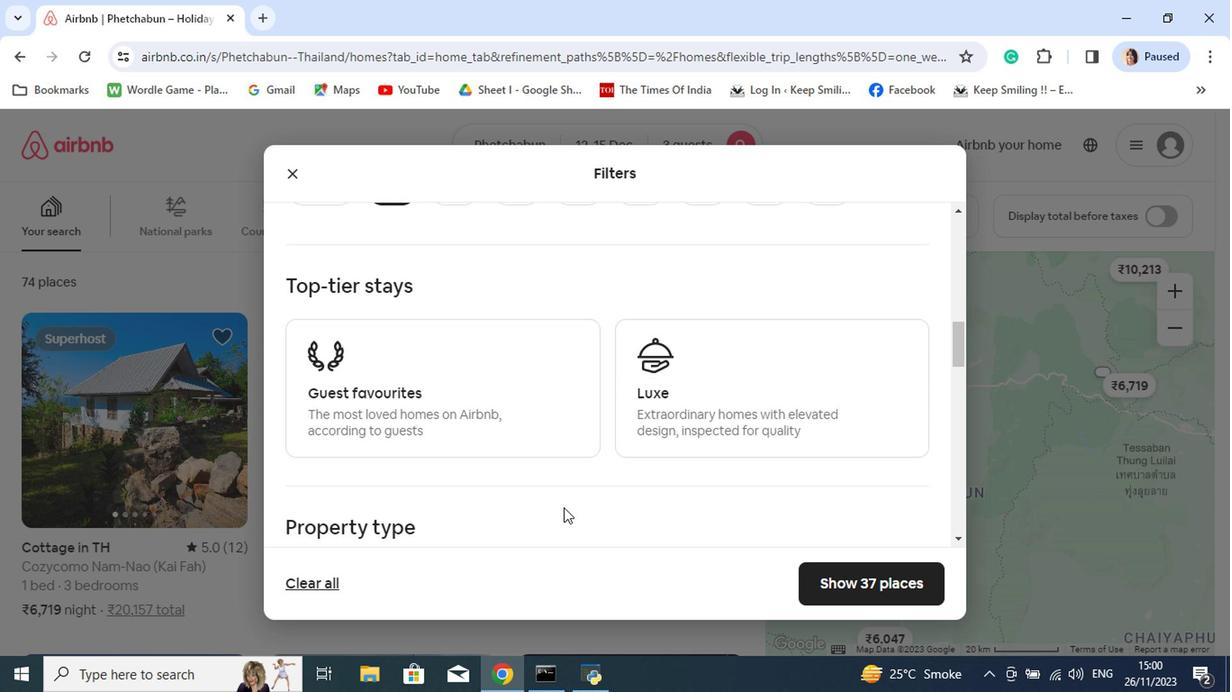 
Action: Mouse scrolled (502, 461) with delta (0, 0)
Screenshot: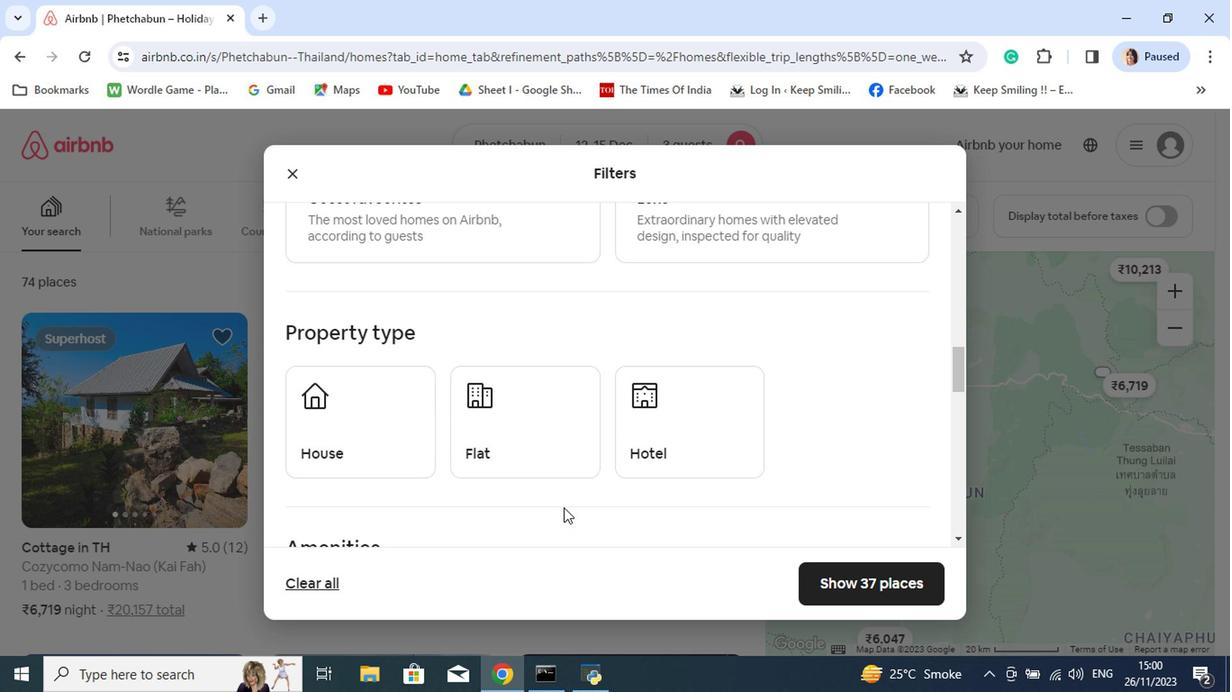 
Action: Mouse scrolled (502, 461) with delta (0, 0)
Screenshot: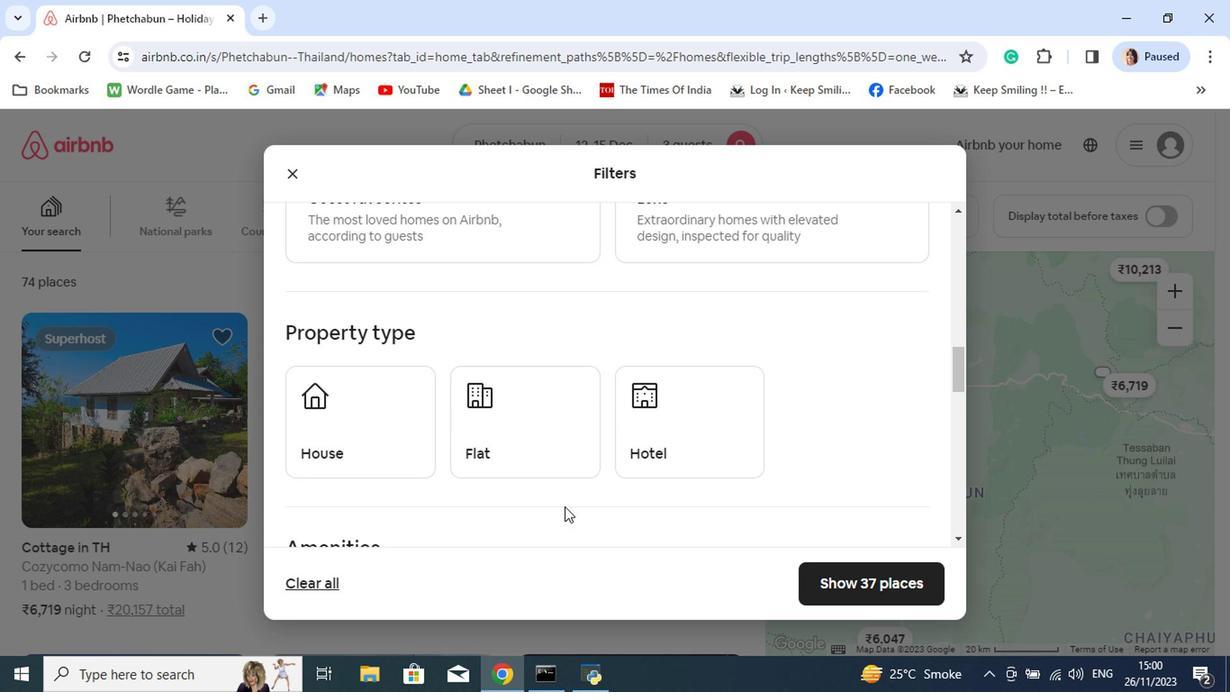 
Action: Mouse scrolled (502, 461) with delta (0, 0)
Screenshot: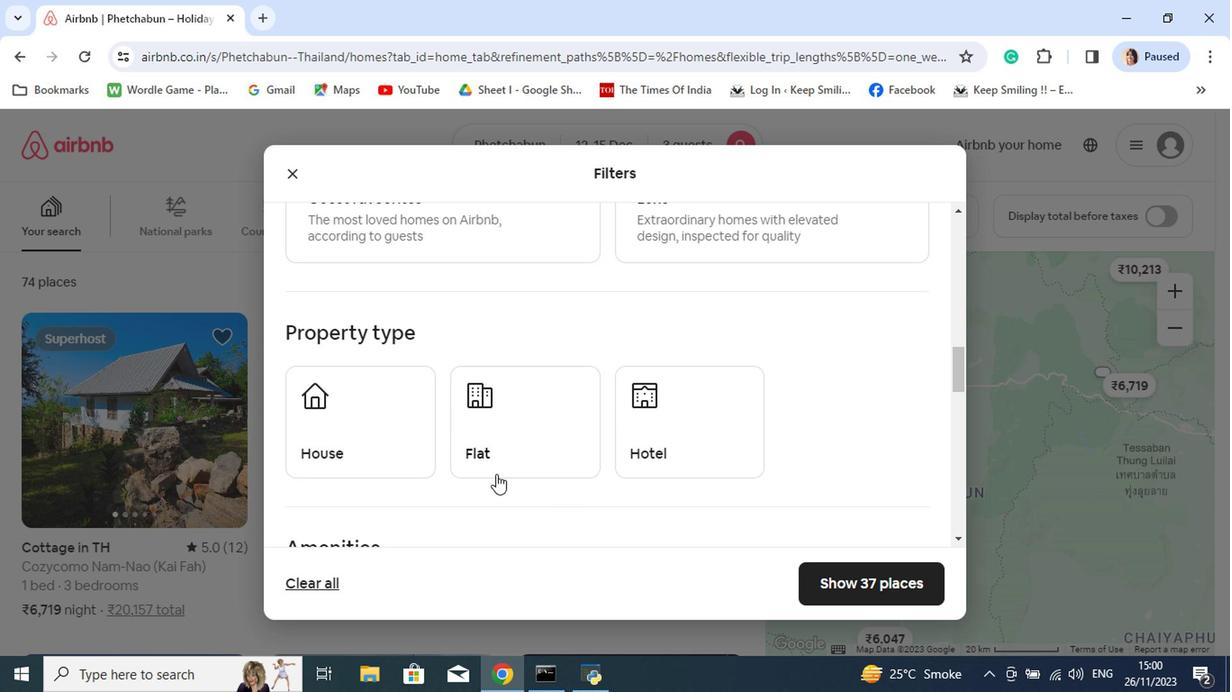 
Action: Mouse scrolled (502, 461) with delta (0, 0)
Screenshot: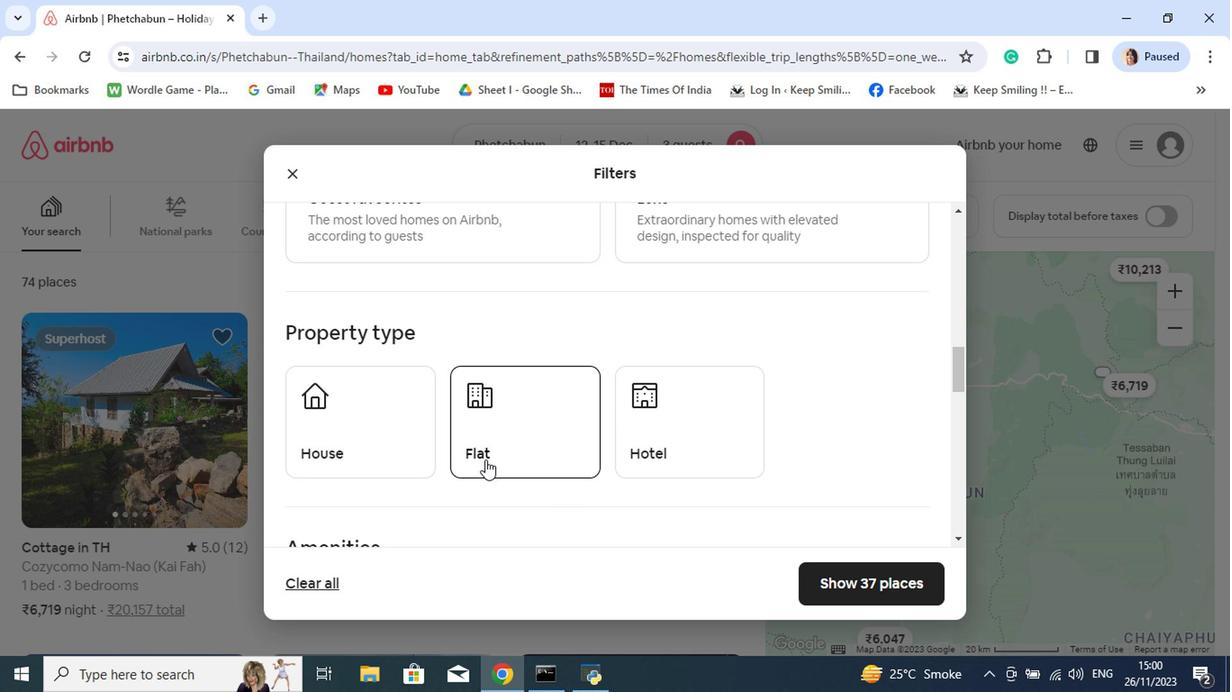 
Action: Mouse moved to (445, 423)
Screenshot: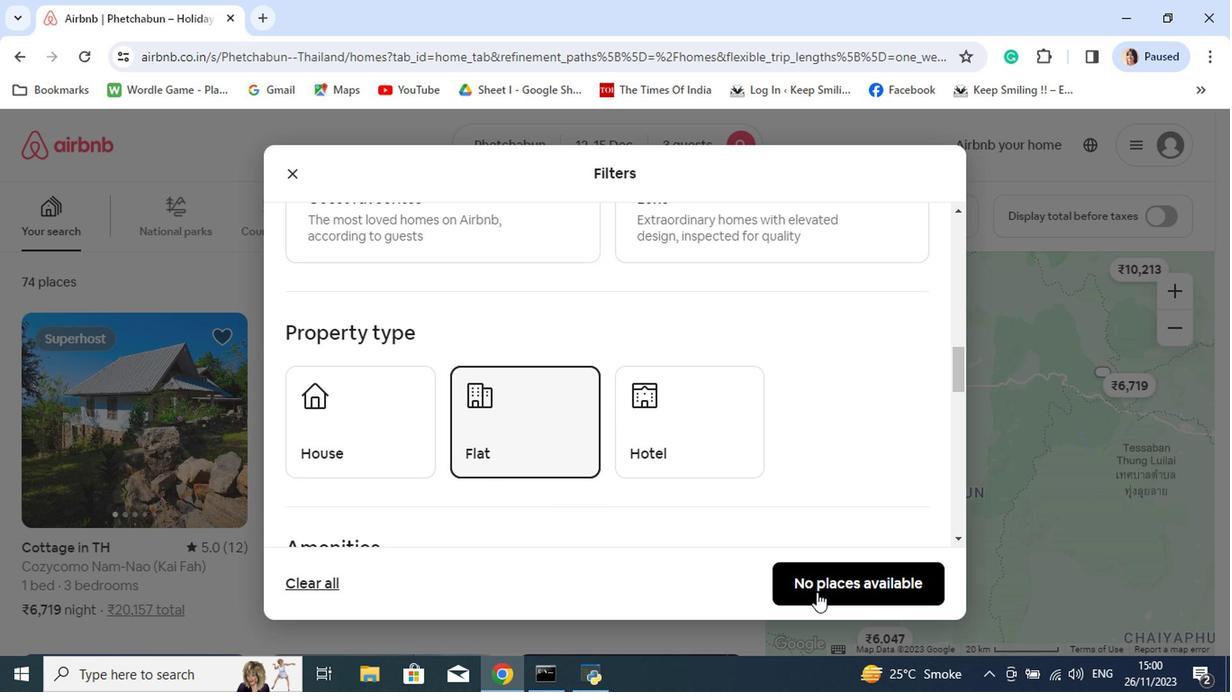 
Action: Mouse pressed left at (445, 423)
Screenshot: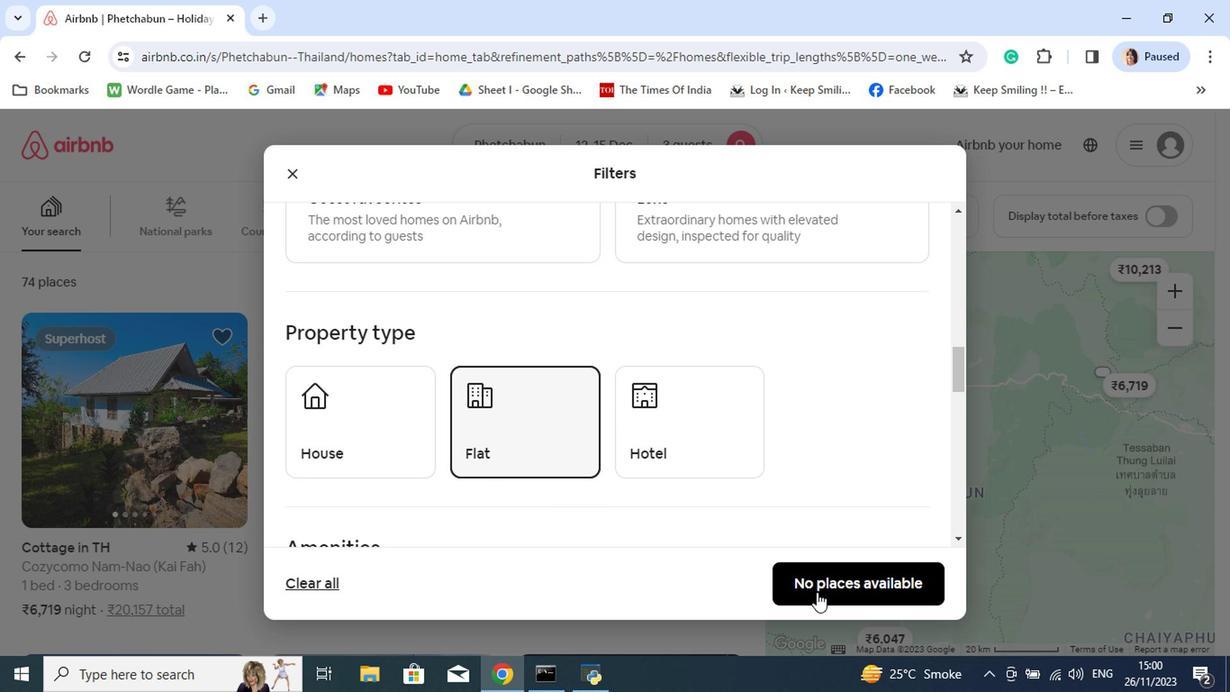 
Action: Mouse moved to (683, 522)
Screenshot: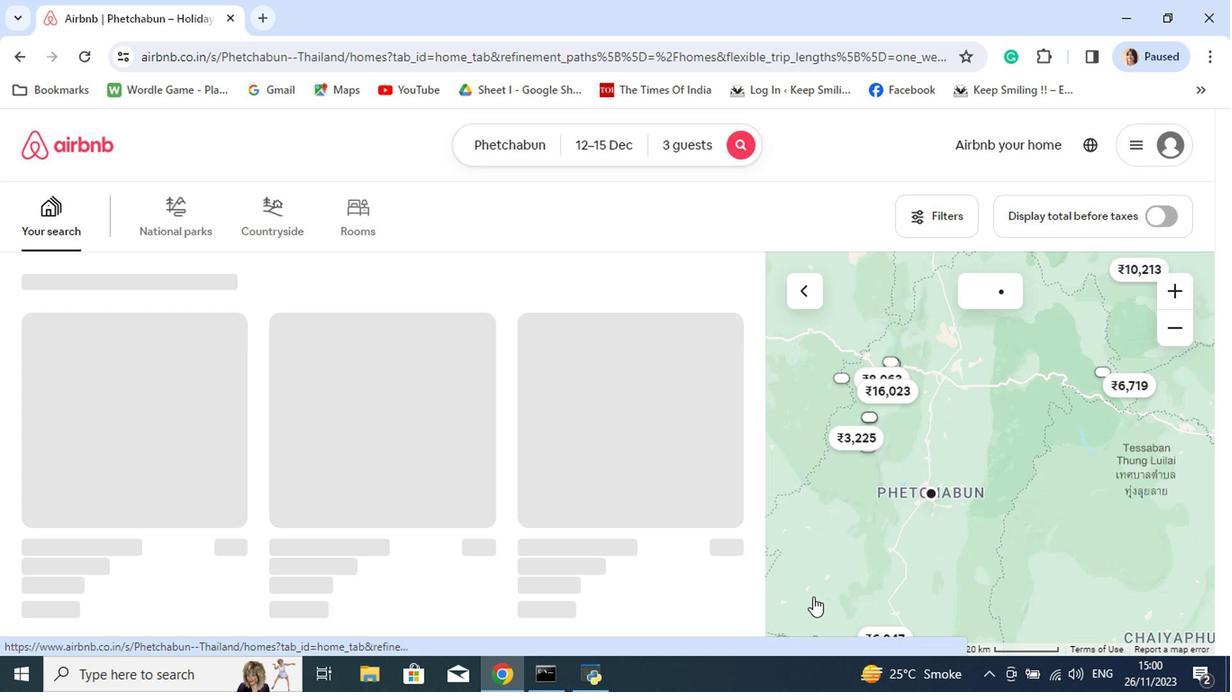 
Action: Mouse pressed left at (683, 522)
Screenshot: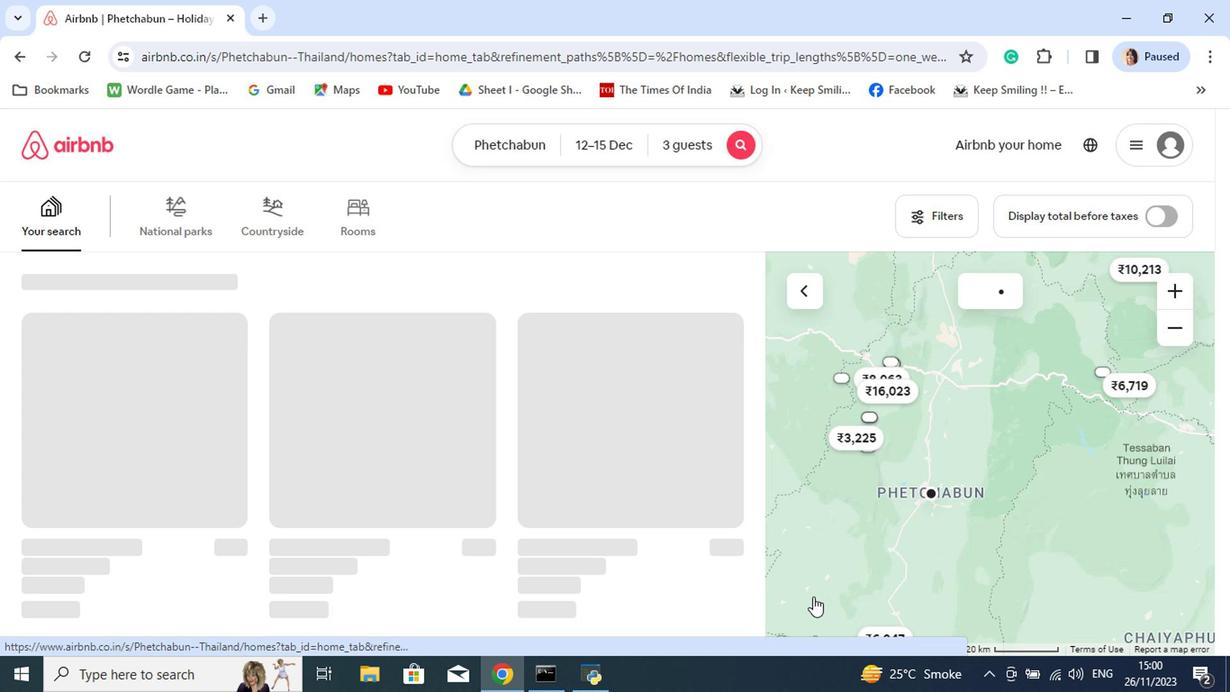 
Action: Mouse moved to (667, 532)
Screenshot: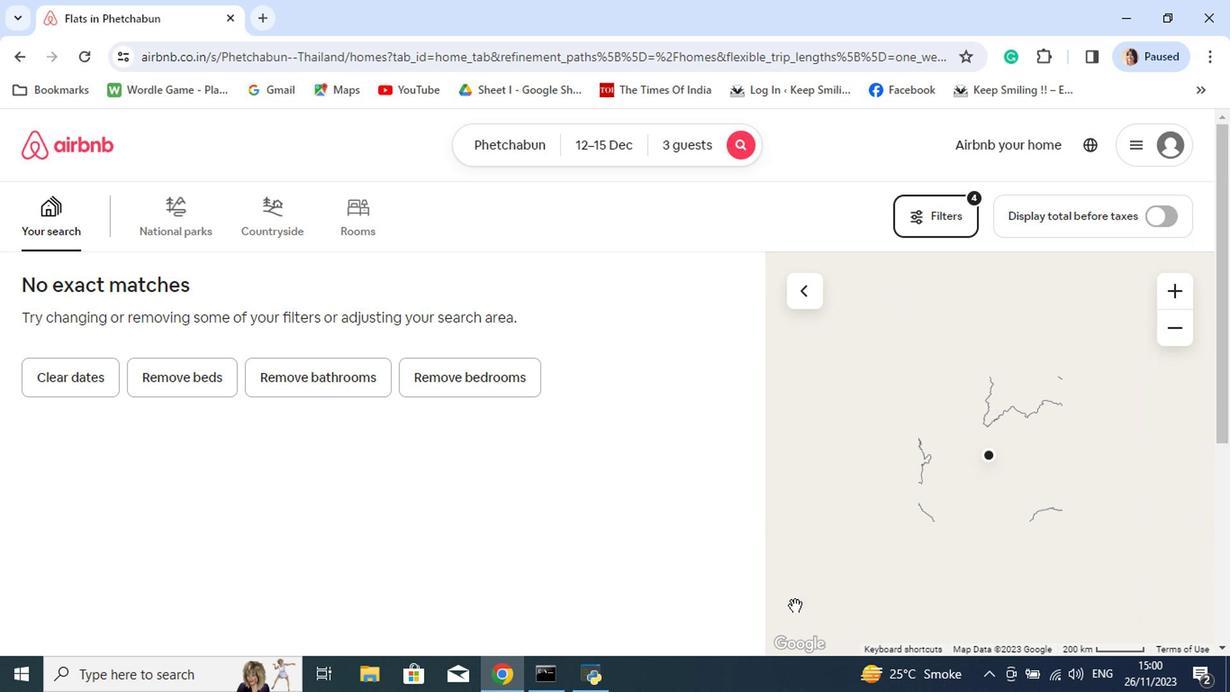 
